 Task: Open a blank sheet, save the file as Eyecolor.doc Add Heading 'Eye Colors:'Eye Colors: Add the following points with small alphabetsAdd the following points with small alphabets a)	Blue_x000D_
b)	Brown_x000D_
c)	Green_x000D_
Select the entire thext and change line spacing to  1.15 Select the entire text and apply  Outside Borders ,change the font size of heading and points to 18
Action: Mouse moved to (29, 21)
Screenshot: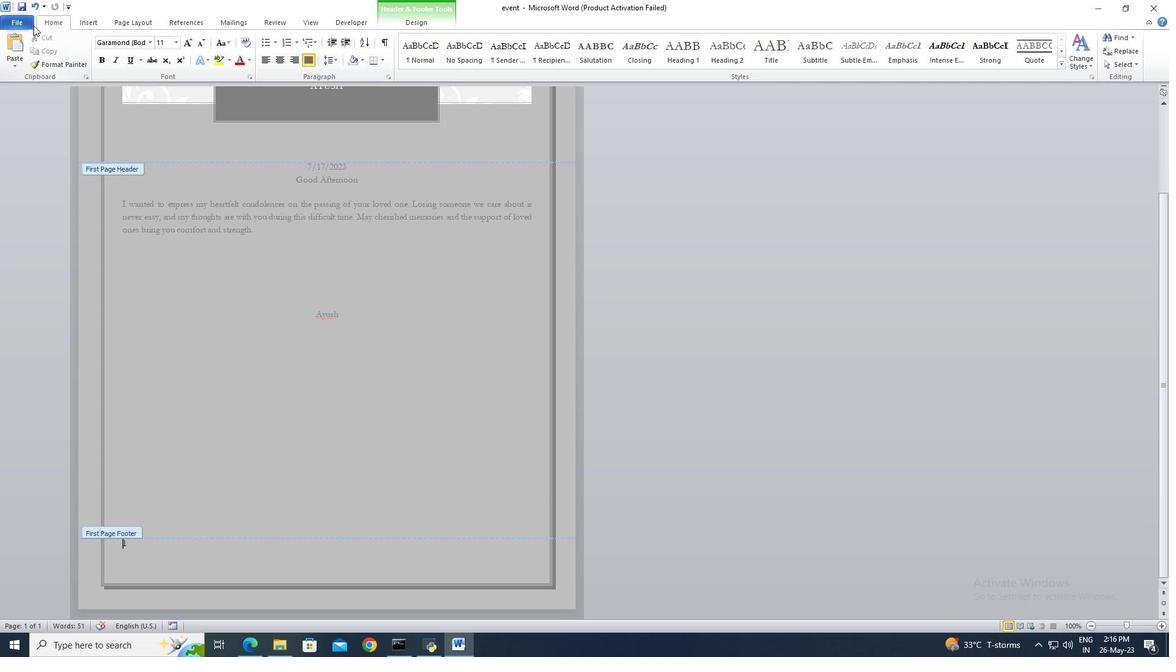 
Action: Mouse pressed left at (29, 21)
Screenshot: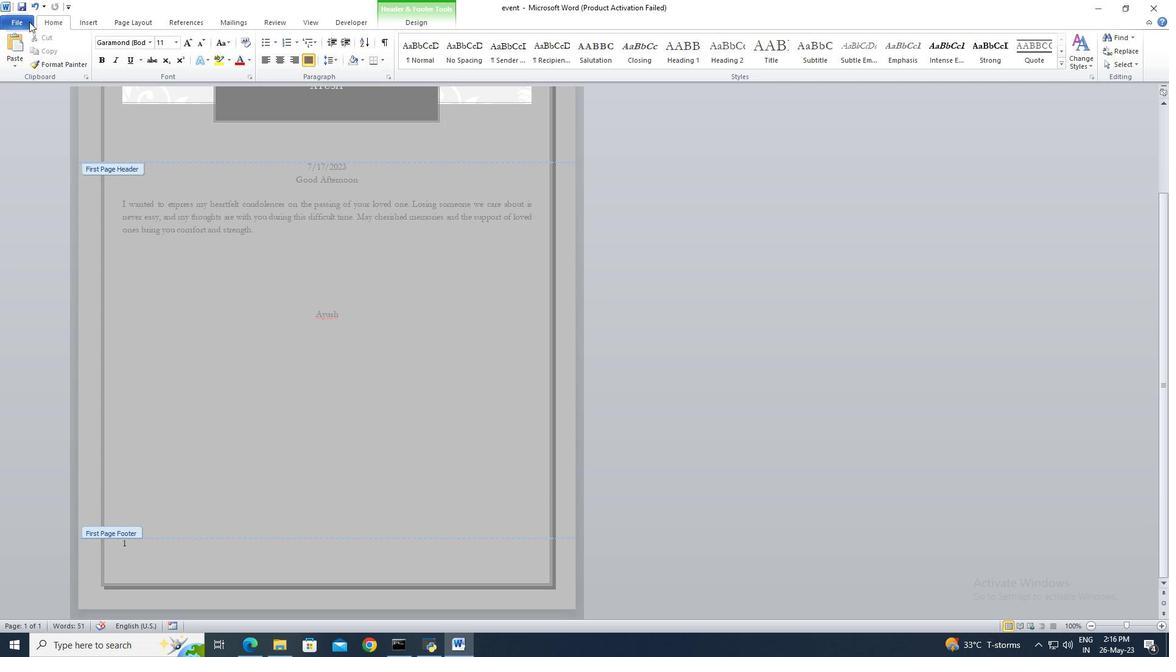 
Action: Mouse moved to (34, 158)
Screenshot: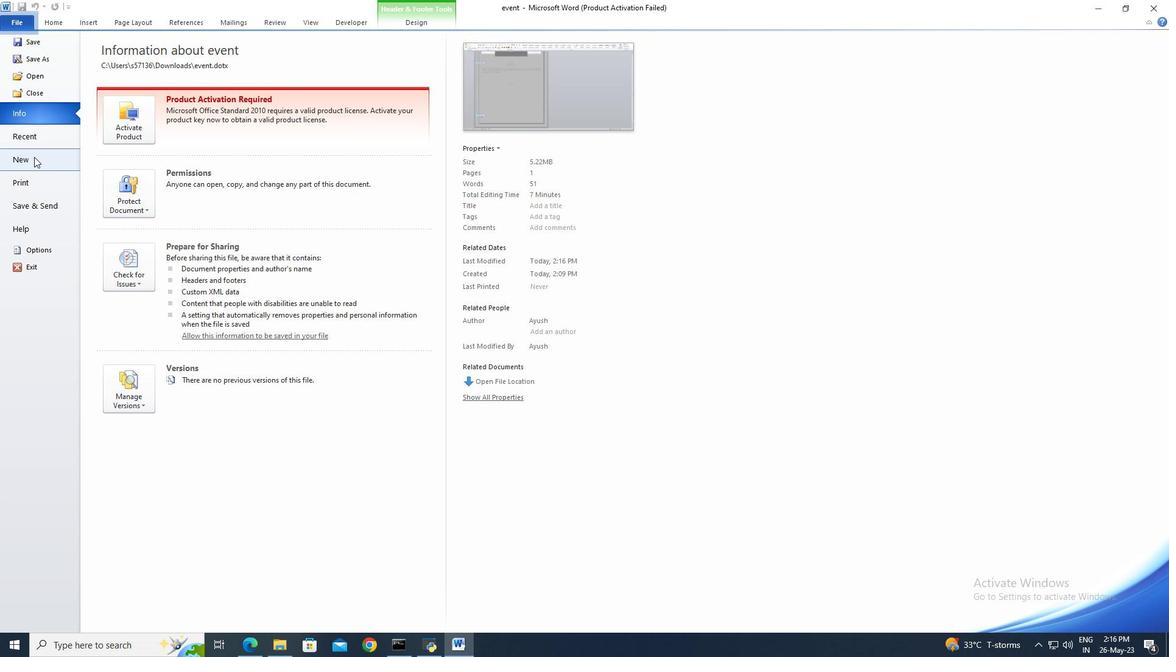 
Action: Mouse pressed left at (34, 158)
Screenshot: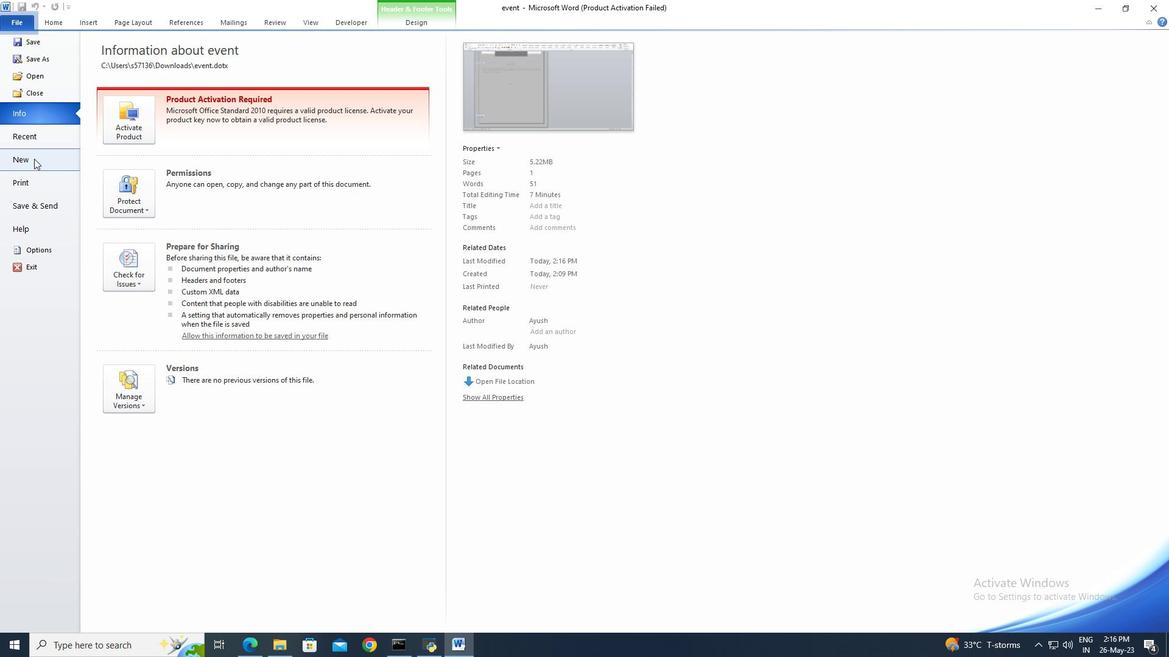 
Action: Mouse moved to (599, 303)
Screenshot: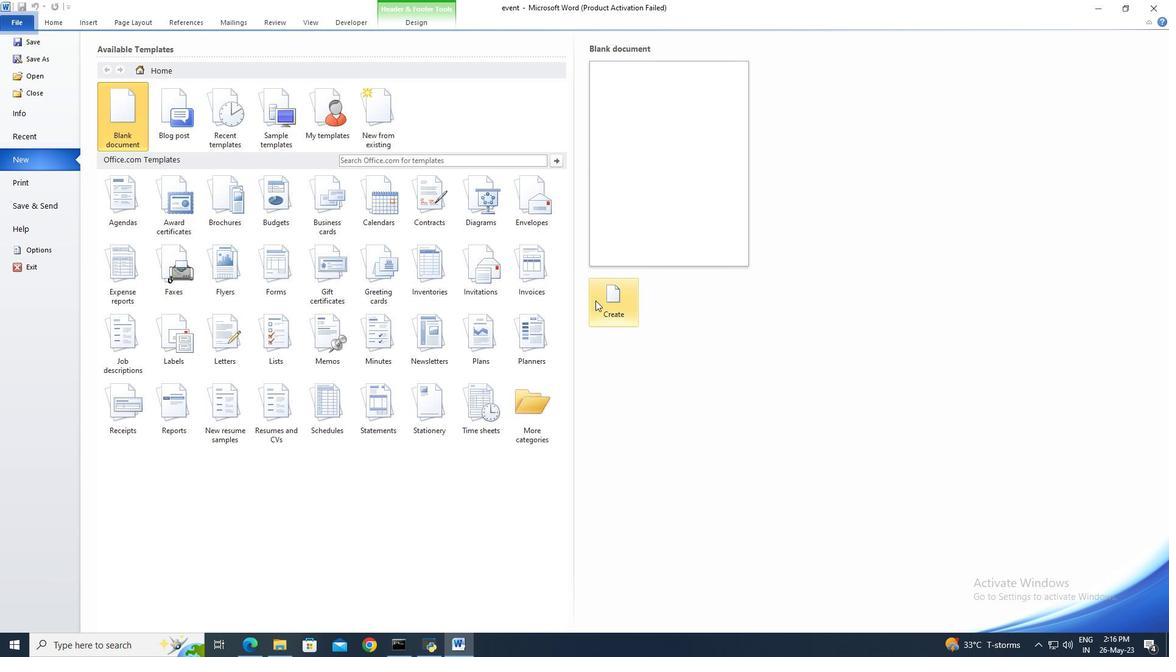 
Action: Mouse pressed left at (599, 303)
Screenshot: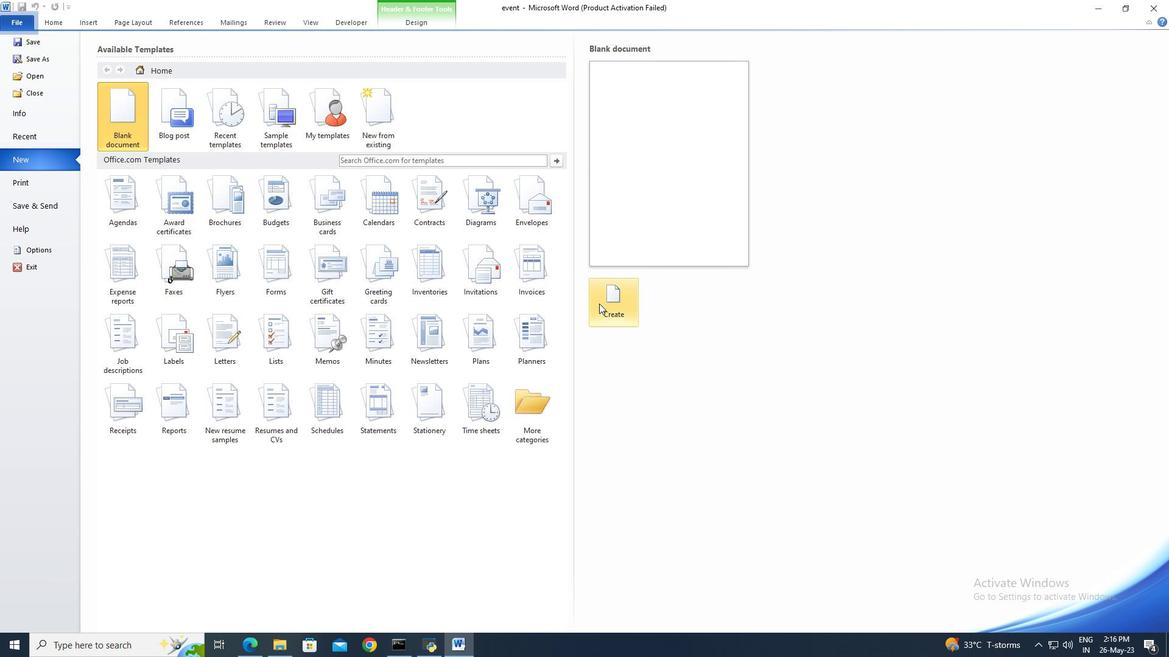 
Action: Mouse moved to (26, 26)
Screenshot: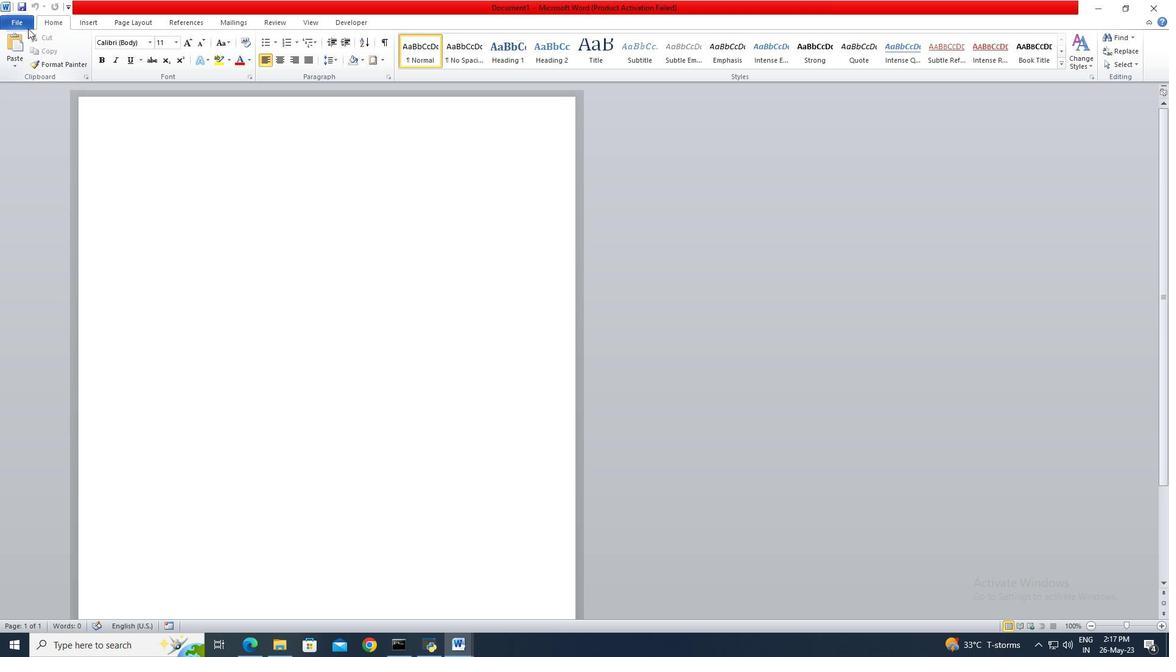 
Action: Mouse pressed left at (26, 26)
Screenshot: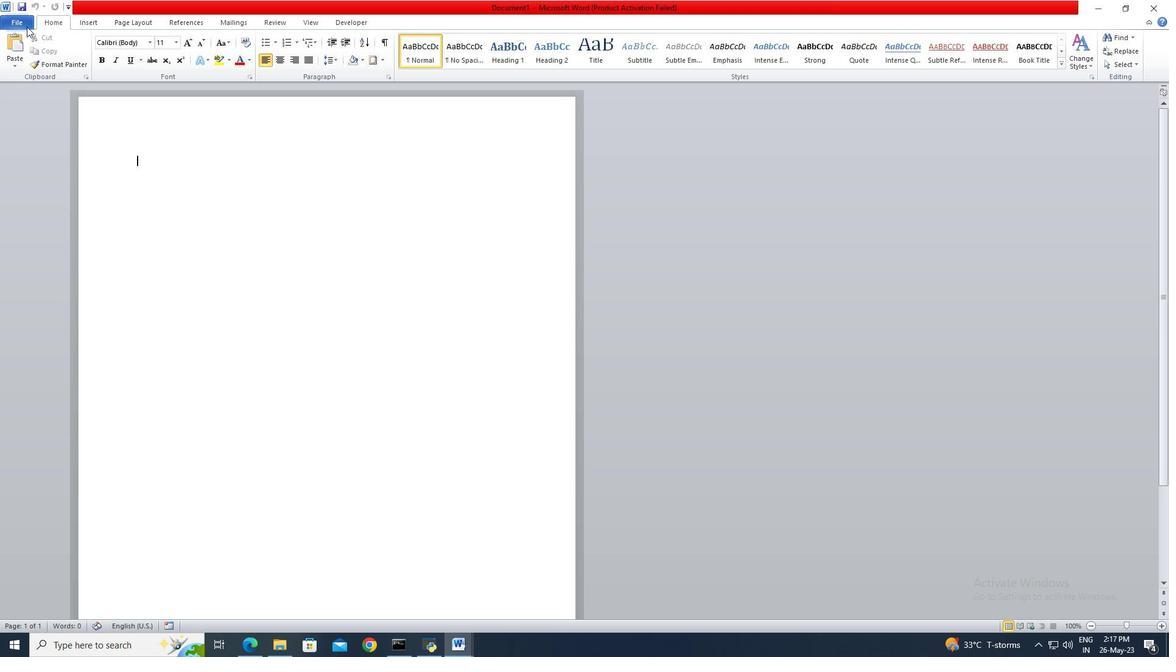 
Action: Mouse moved to (32, 61)
Screenshot: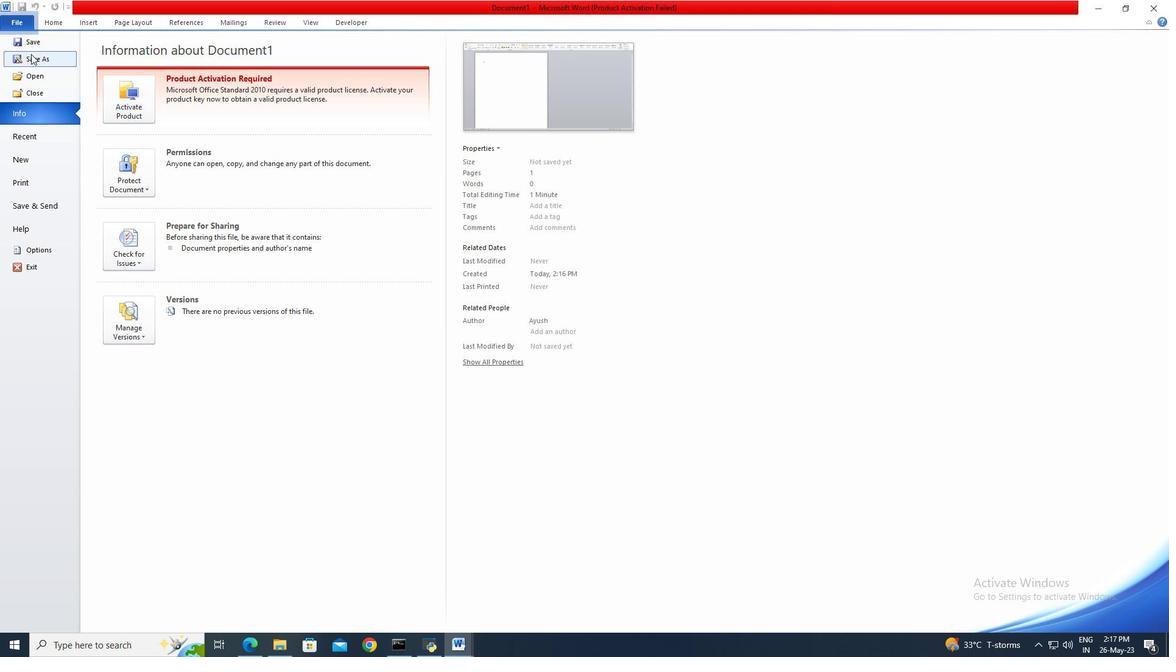 
Action: Mouse pressed left at (32, 61)
Screenshot: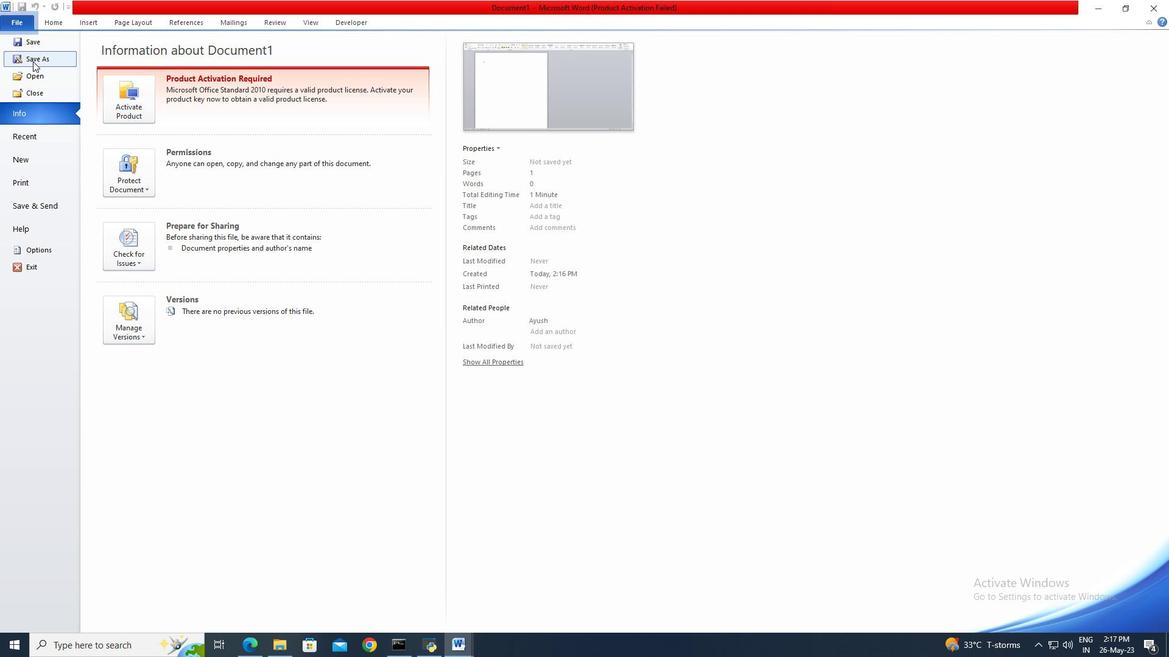 
Action: Mouse moved to (52, 130)
Screenshot: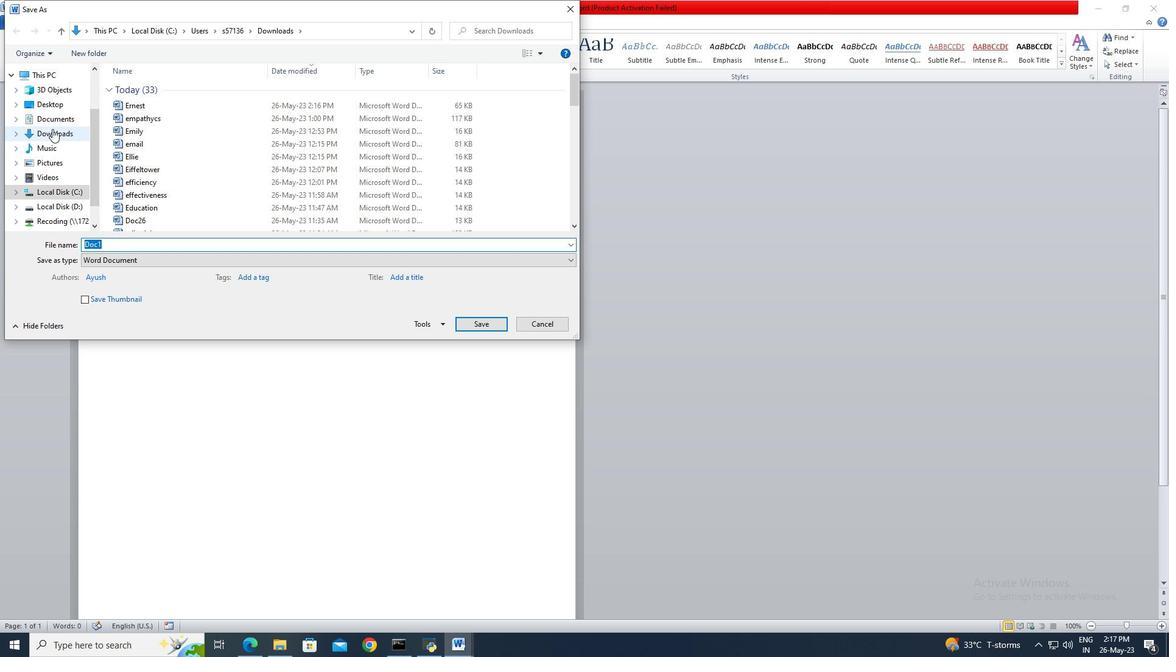 
Action: Mouse pressed left at (52, 130)
Screenshot: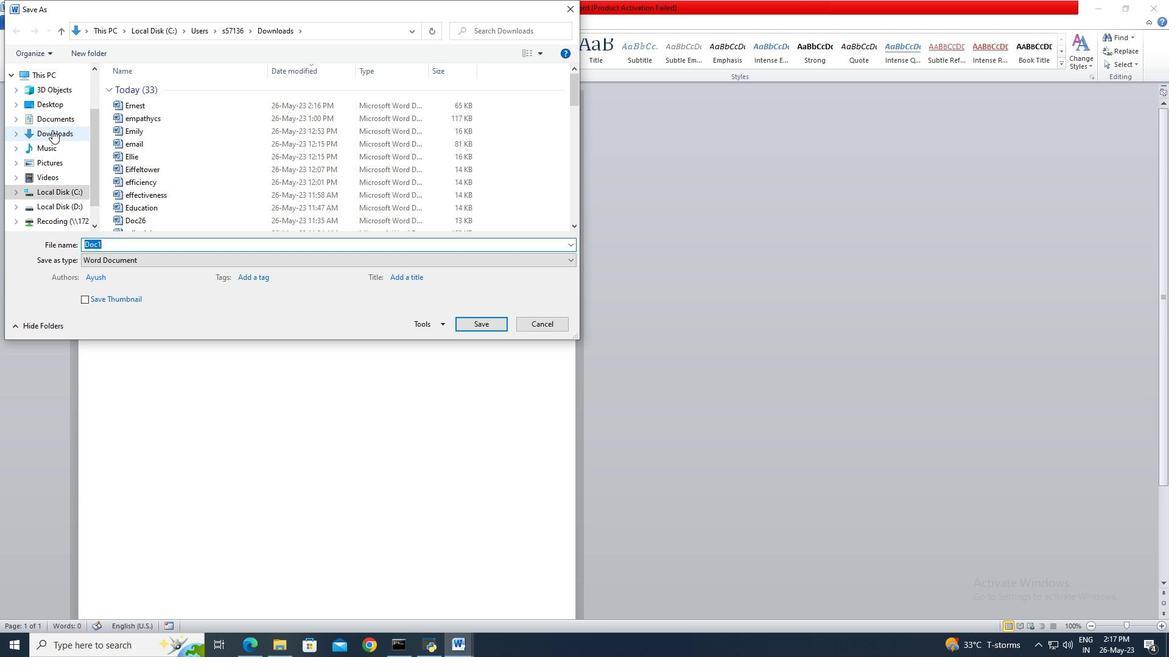 
Action: Mouse moved to (113, 243)
Screenshot: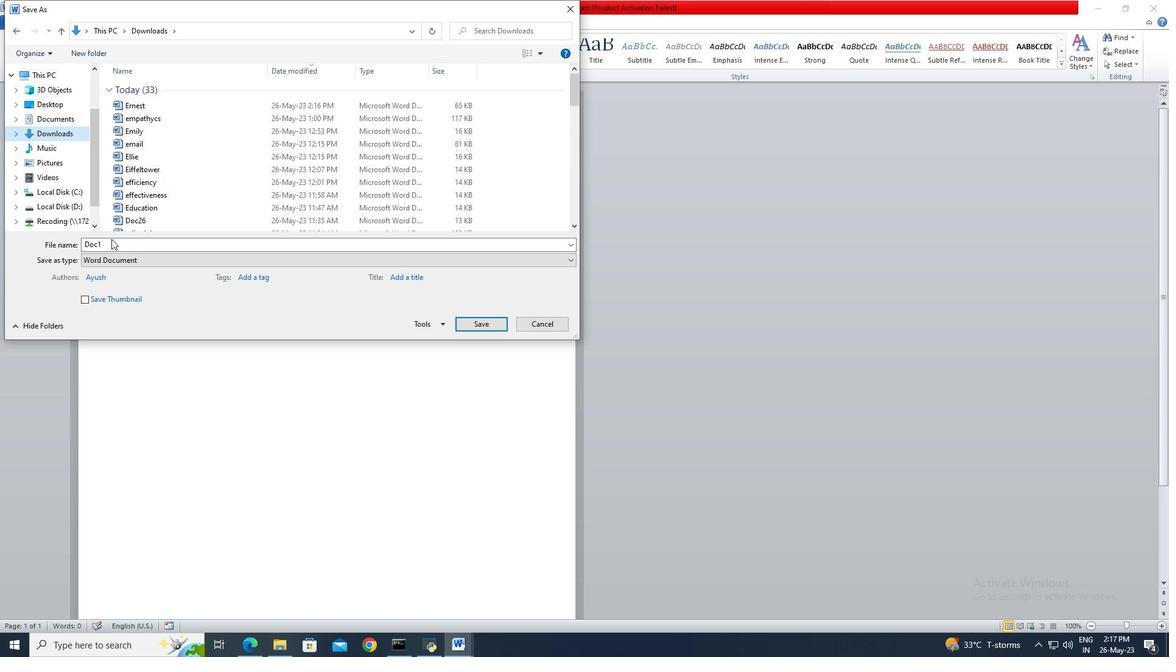 
Action: Mouse pressed left at (113, 243)
Screenshot: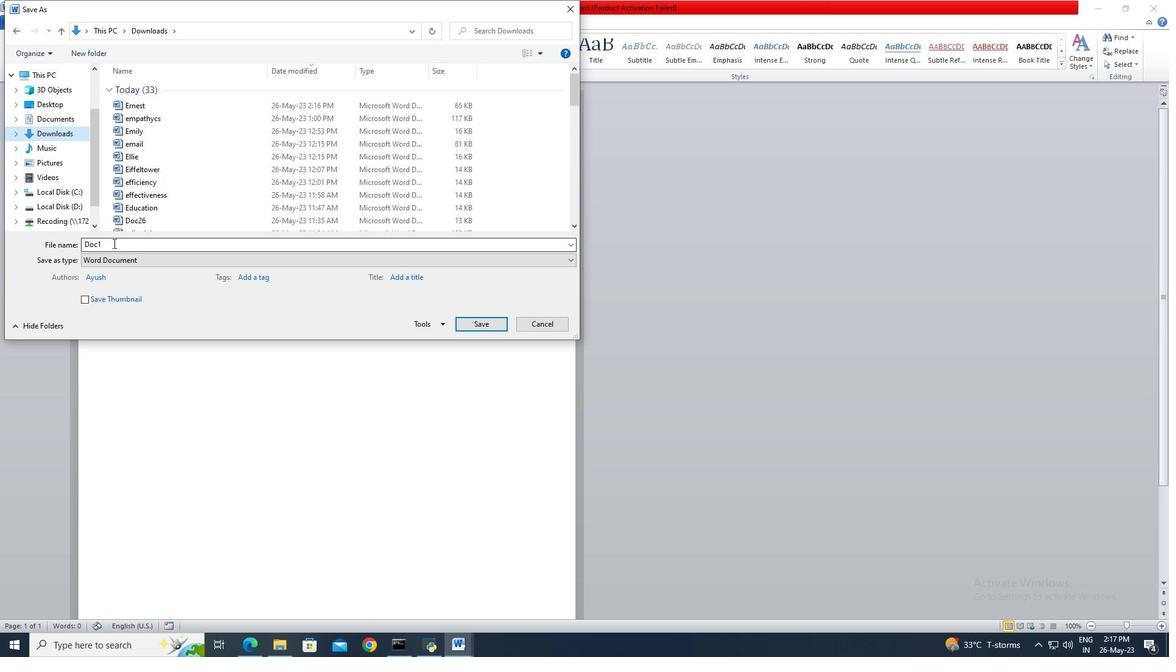 
Action: Key pressed <Key.shift>Eyecolor
Screenshot: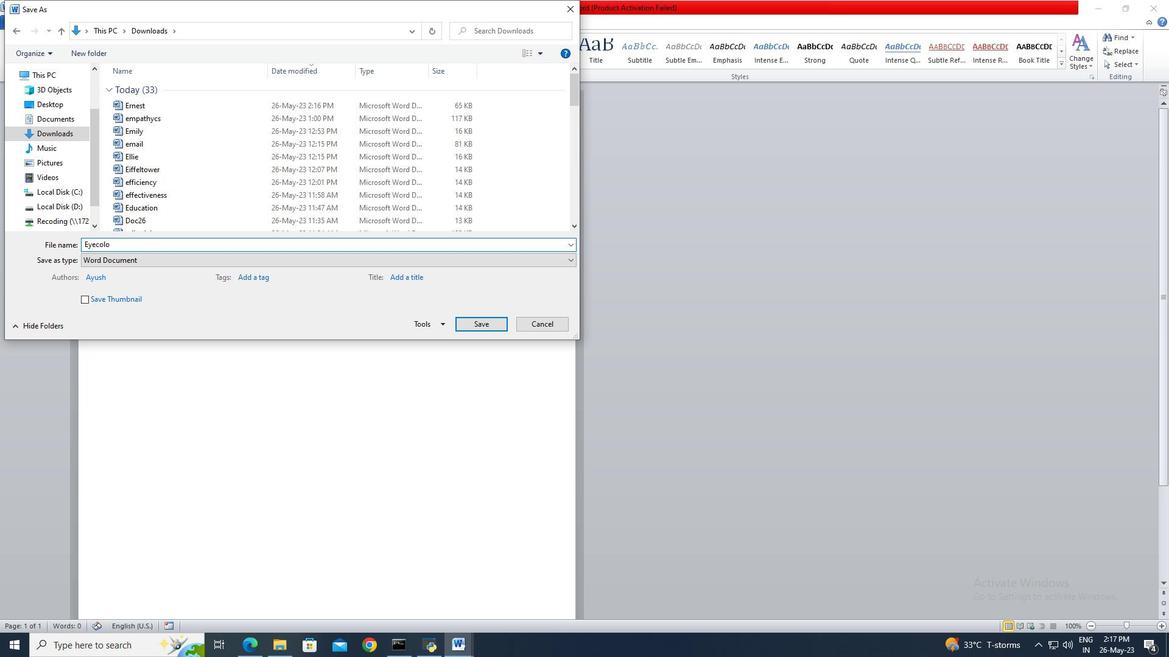 
Action: Mouse moved to (461, 324)
Screenshot: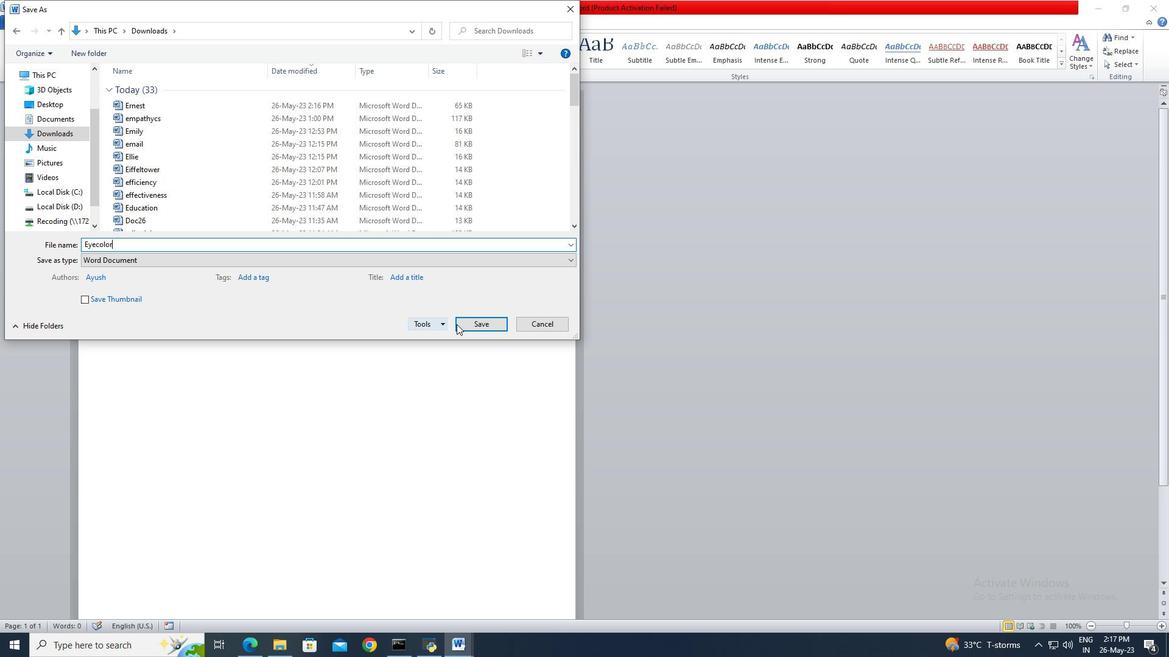 
Action: Mouse pressed left at (461, 324)
Screenshot: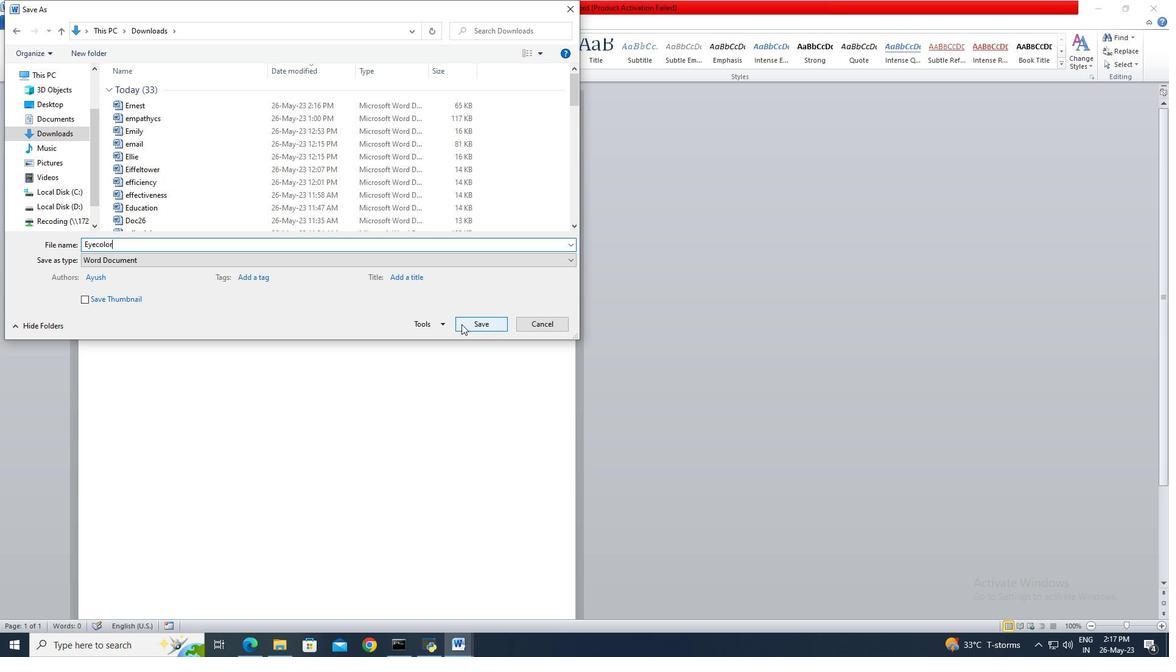 
Action: Mouse moved to (508, 58)
Screenshot: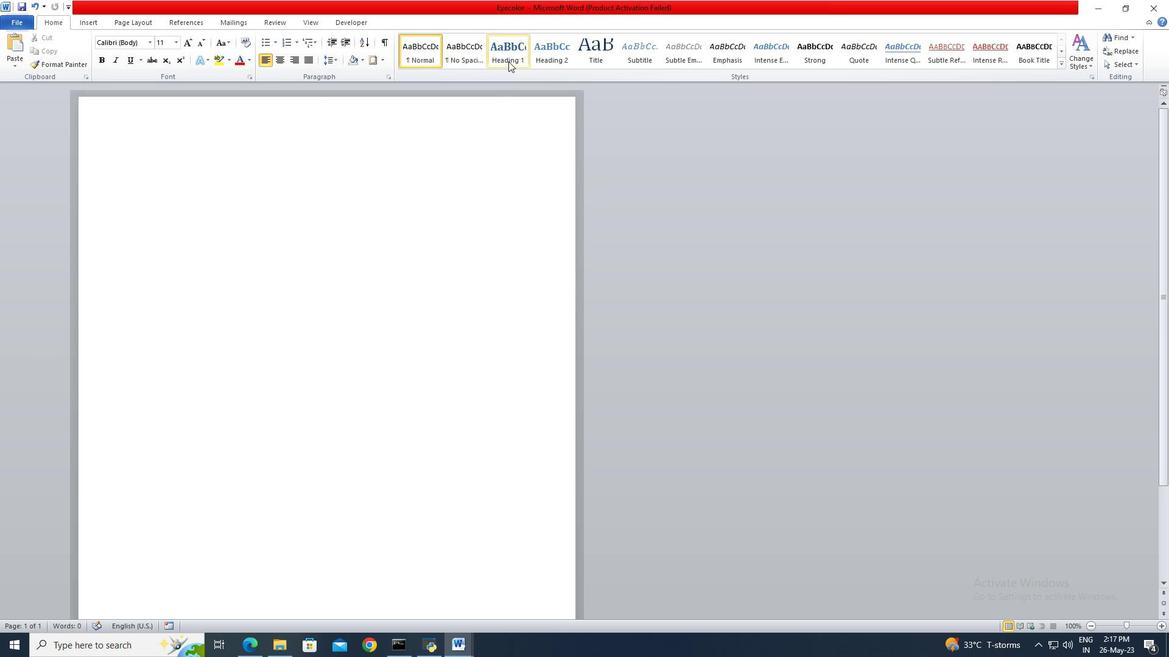 
Action: Mouse pressed left at (508, 58)
Screenshot: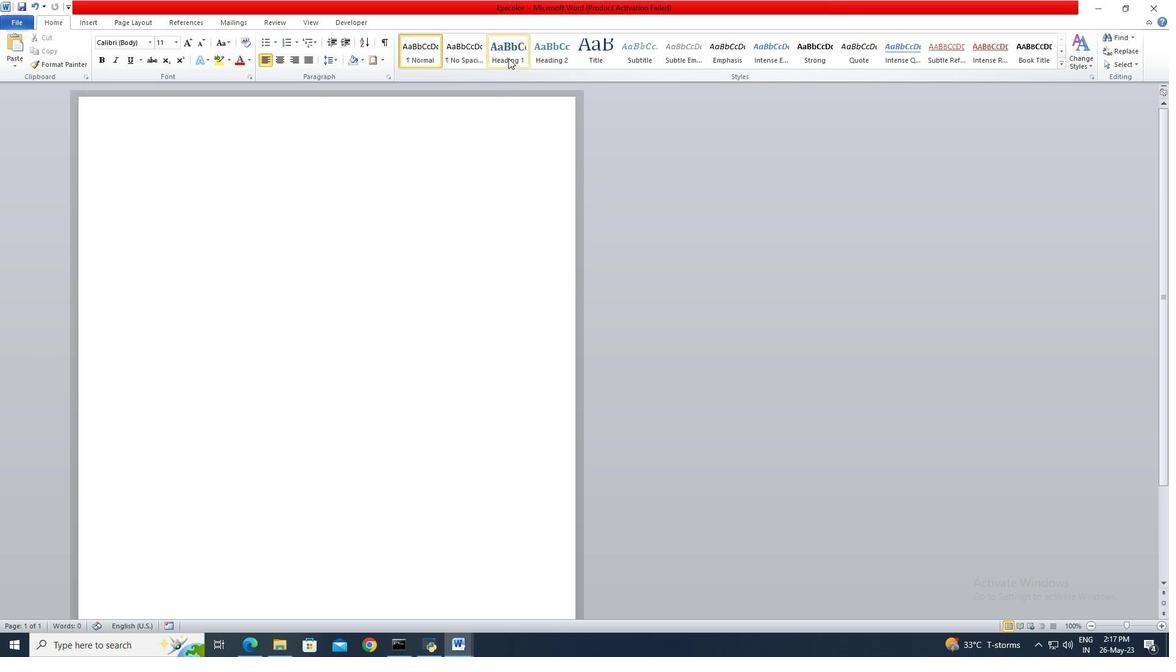 
Action: Key pressed <Key.shift>Eye<Key.space><Key.shift>Colors<Key.shift>:<Key.enter><Key.enter>
Screenshot: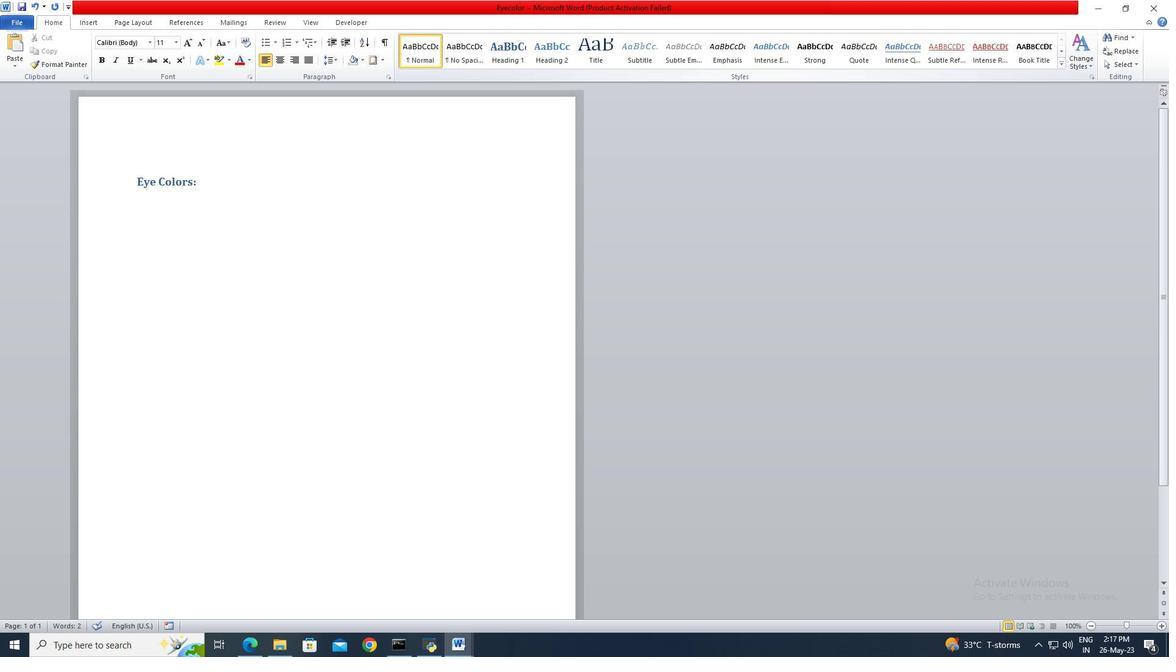 
Action: Mouse moved to (297, 42)
Screenshot: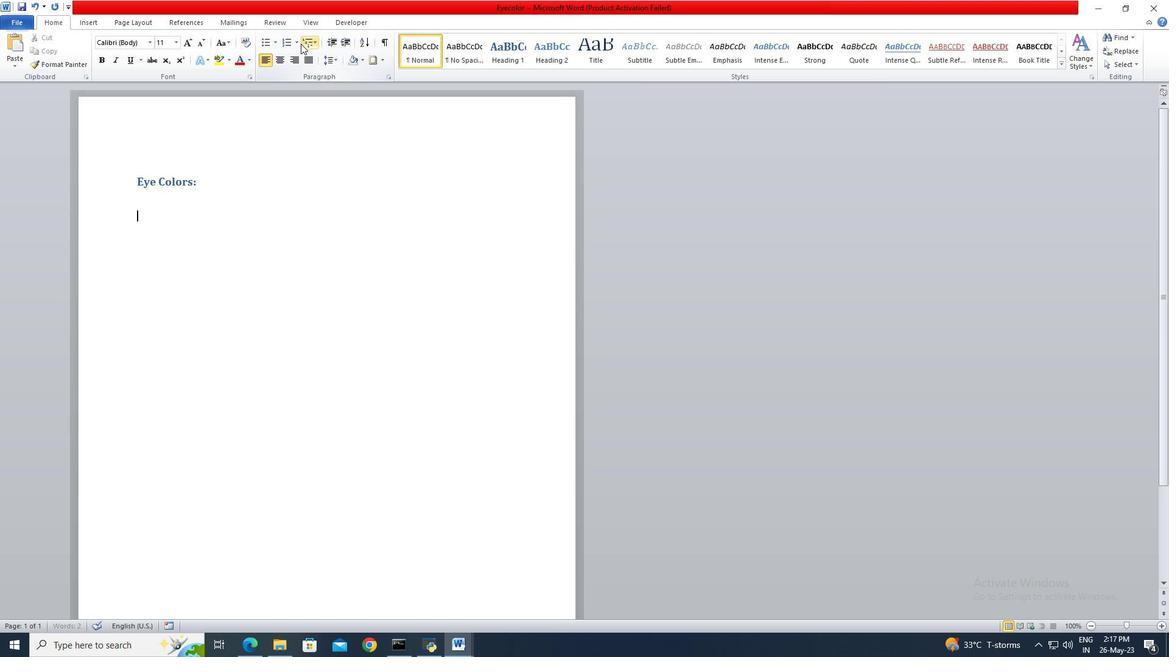 
Action: Mouse pressed left at (297, 42)
Screenshot: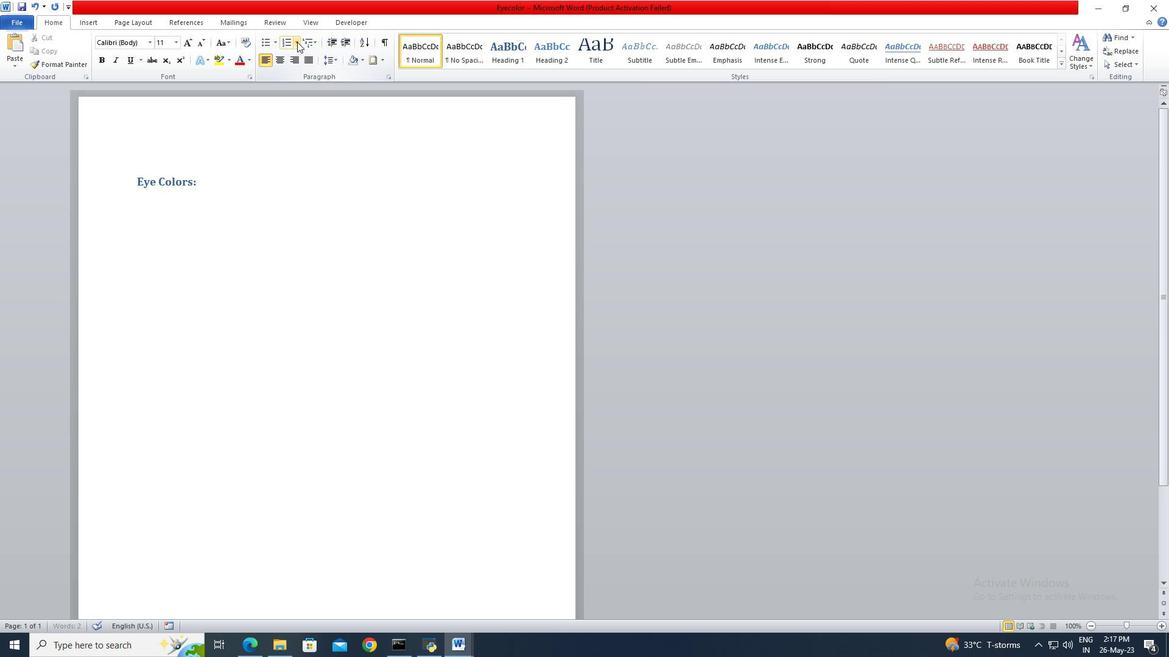 
Action: Mouse moved to (397, 140)
Screenshot: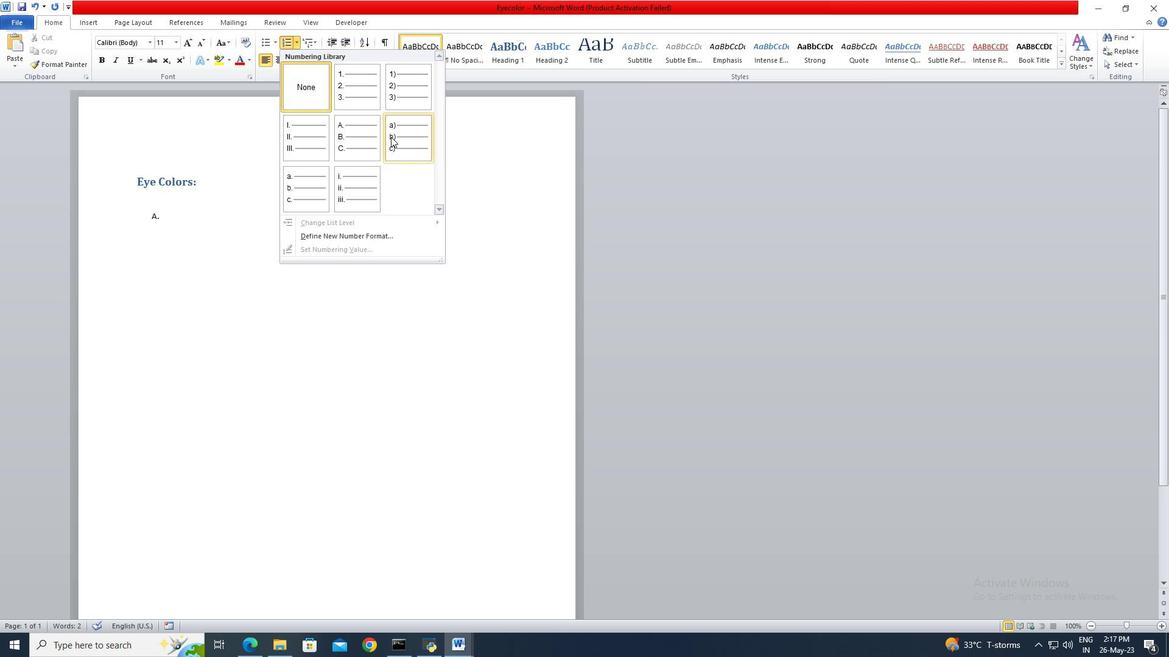 
Action: Mouse pressed left at (397, 140)
Screenshot: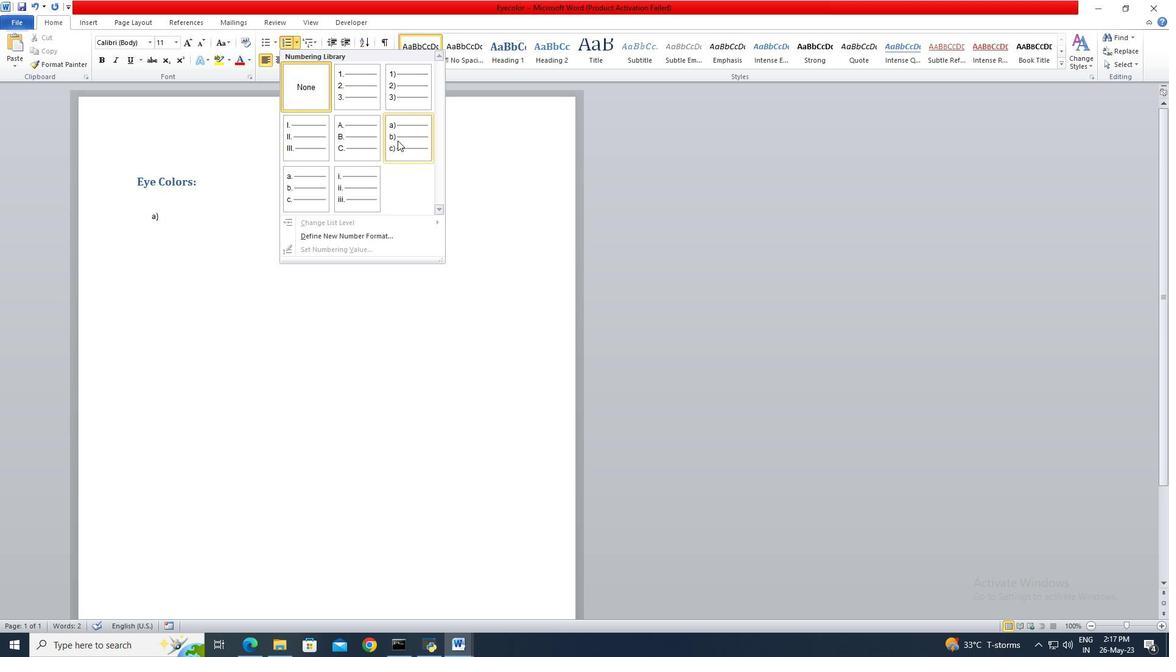 
Action: Mouse moved to (314, 212)
Screenshot: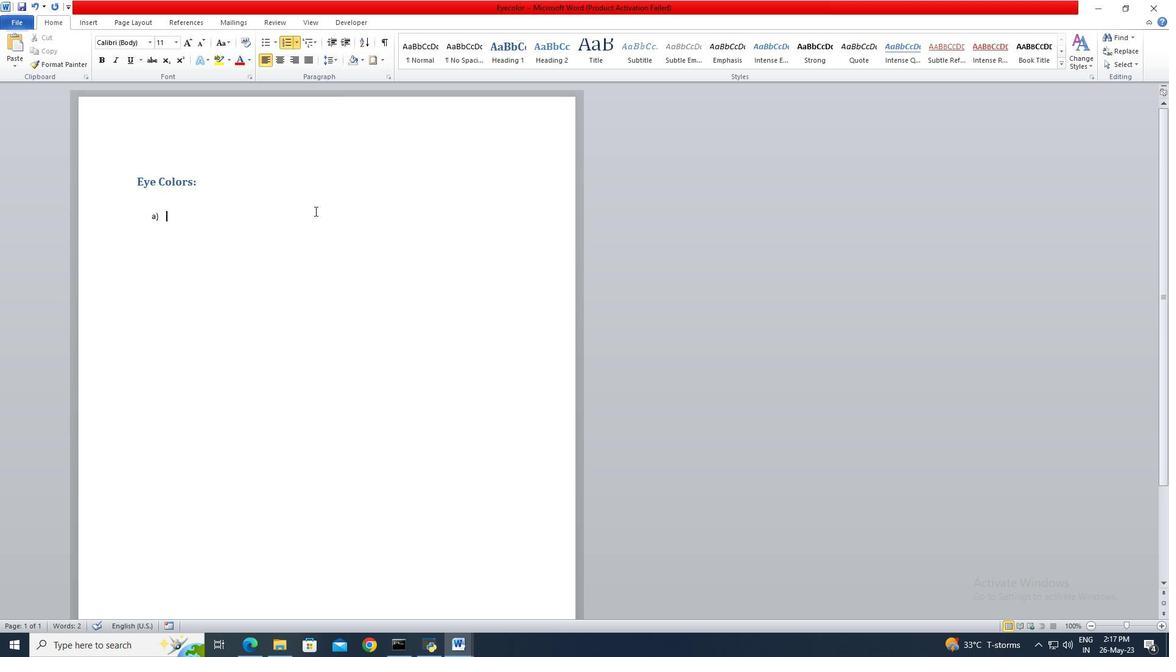 
Action: Mouse pressed left at (314, 212)
Screenshot: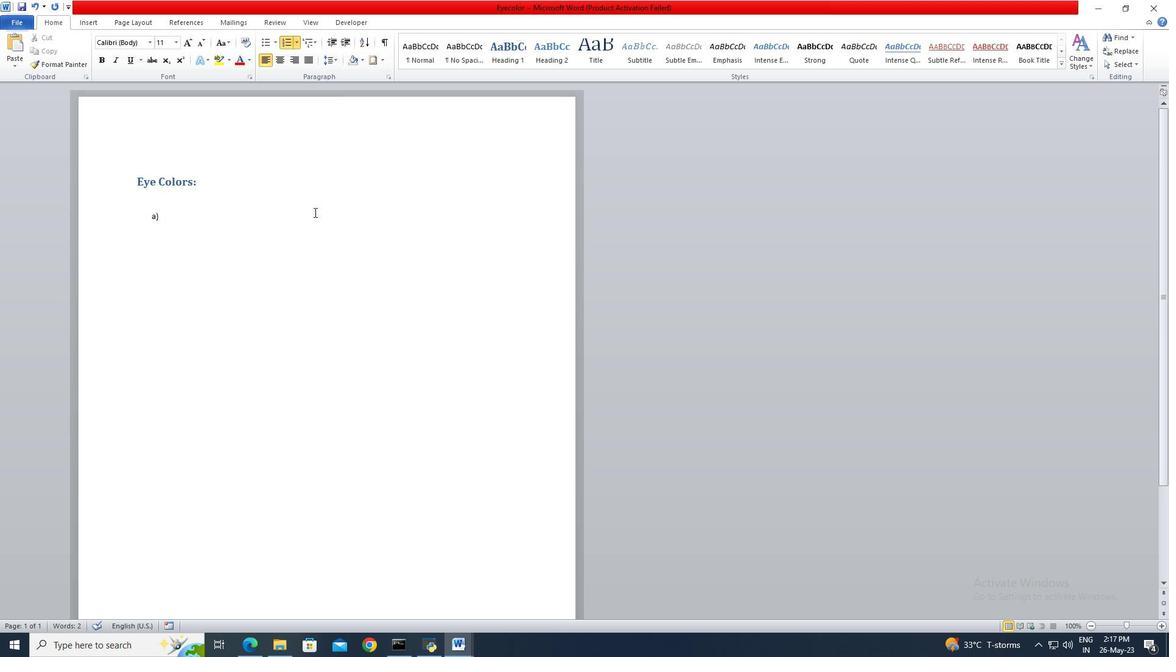 
Action: Key pressed <Key.shift>Blue<Key.enter><Key.shift>Brown<Key.enter><Key.shift>Green
Screenshot: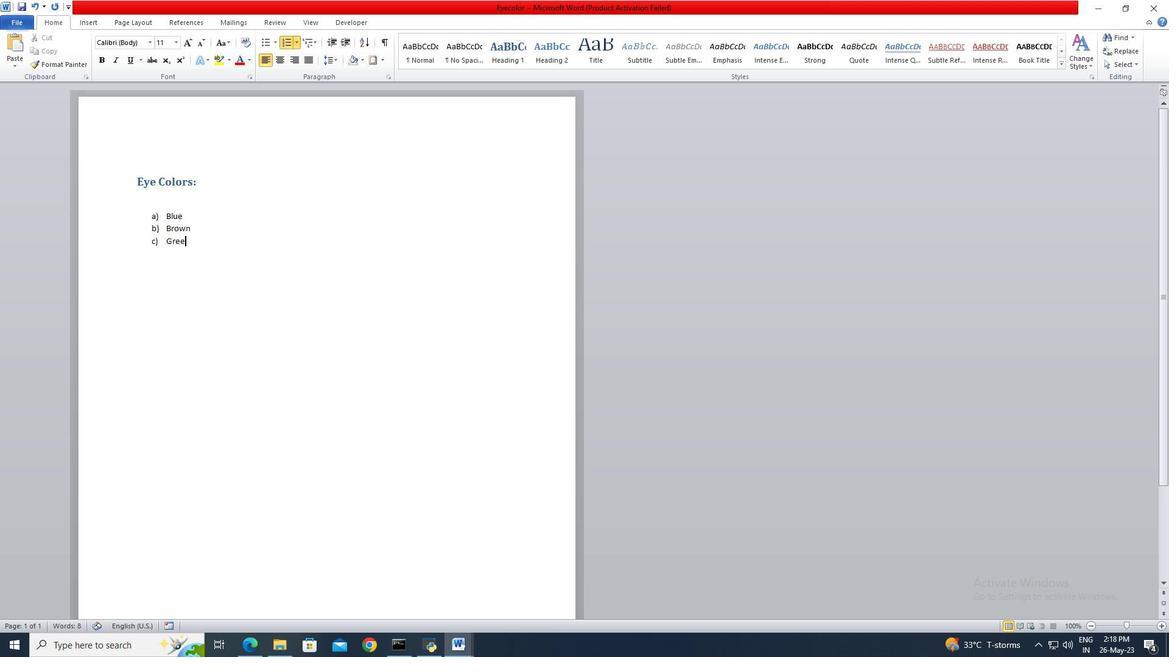 
Action: Mouse moved to (305, 225)
Screenshot: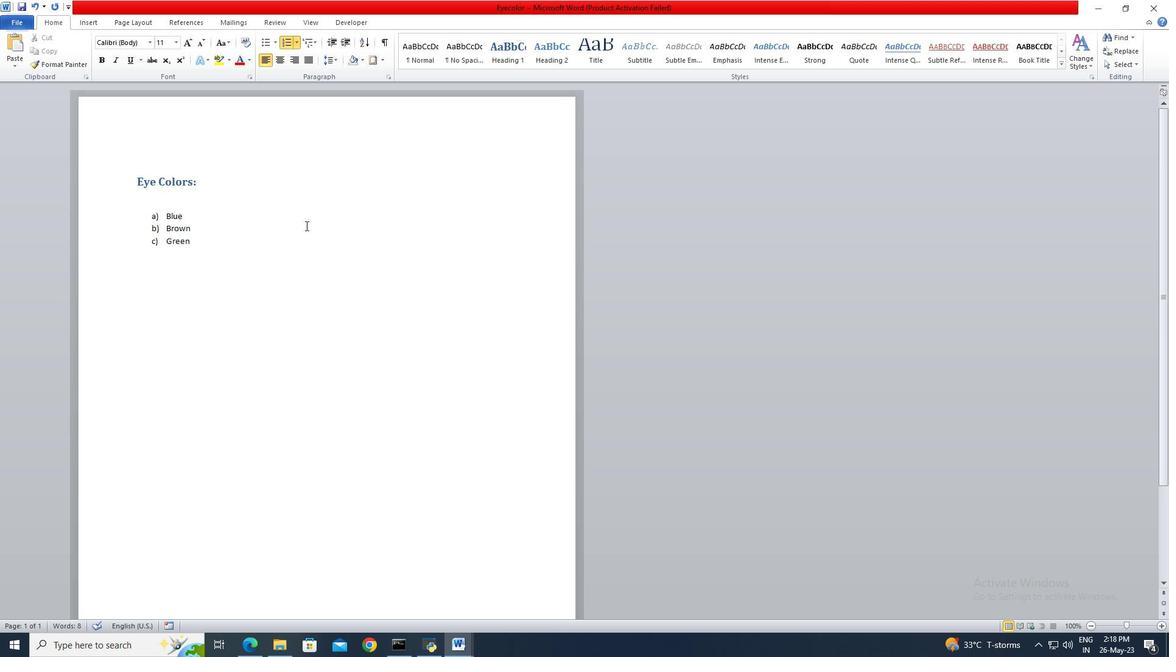 
Action: Key pressed ctrl+A
Screenshot: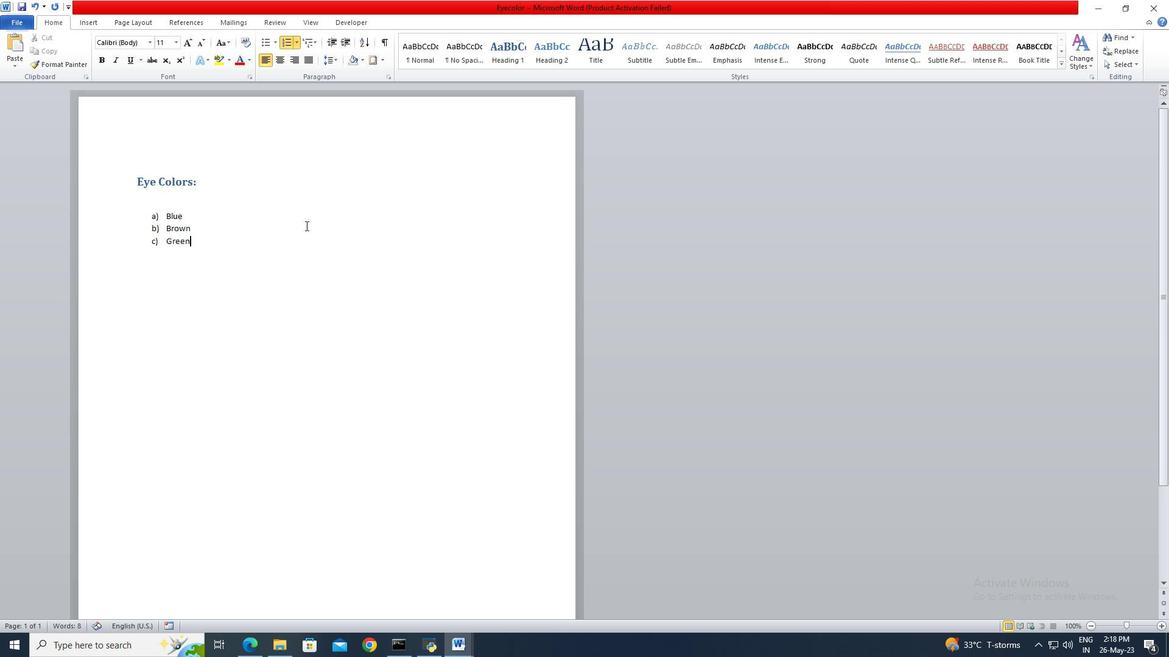 
Action: Mouse moved to (334, 64)
Screenshot: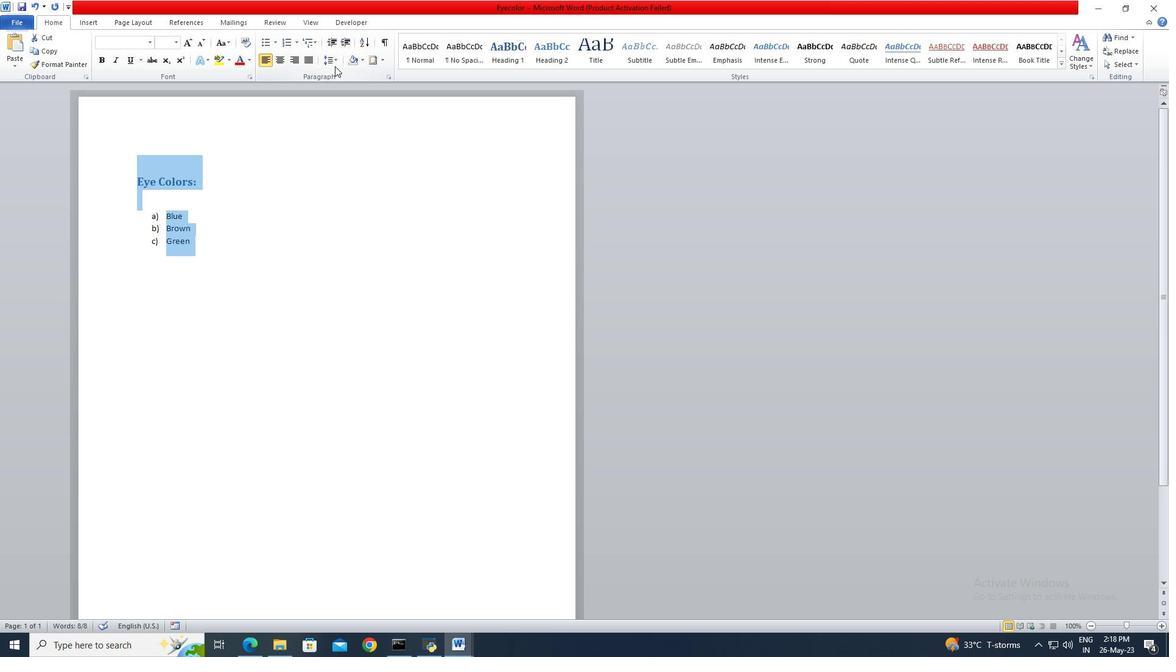 
Action: Mouse pressed left at (334, 64)
Screenshot: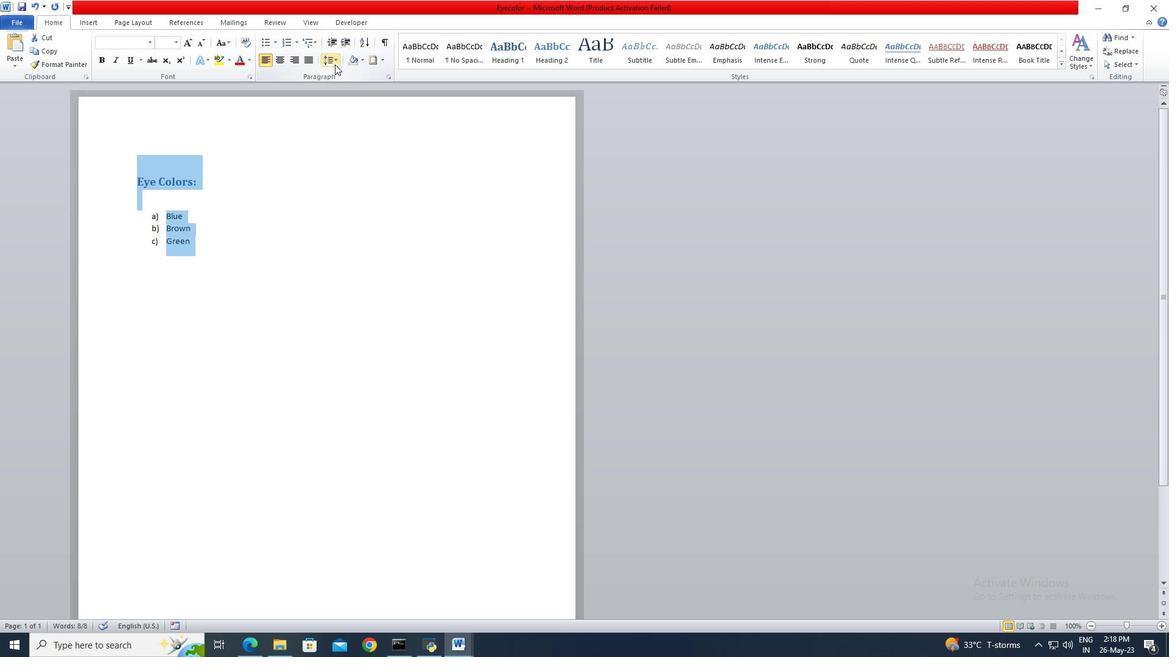 
Action: Mouse moved to (337, 90)
Screenshot: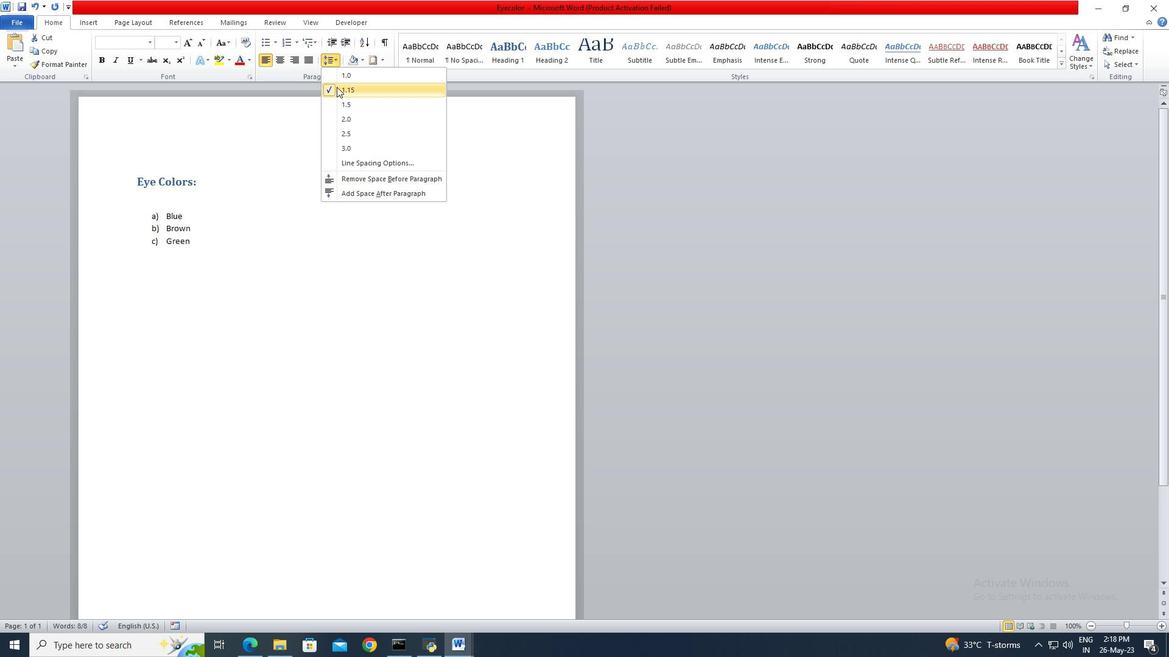 
Action: Mouse pressed left at (337, 90)
Screenshot: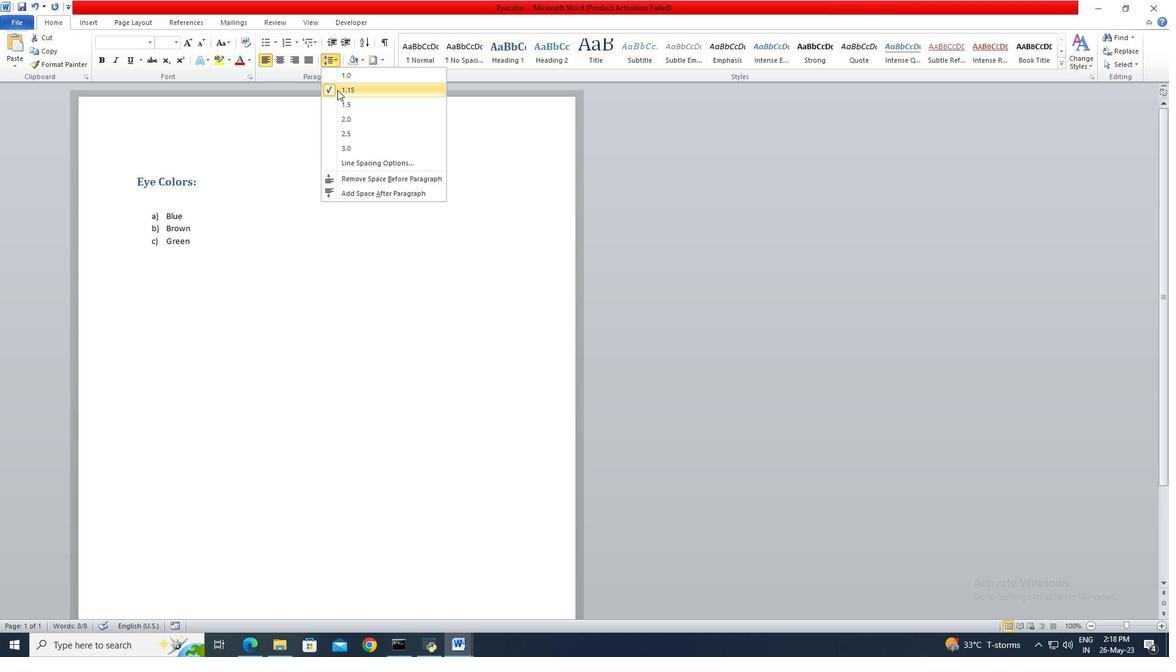
Action: Mouse moved to (381, 60)
Screenshot: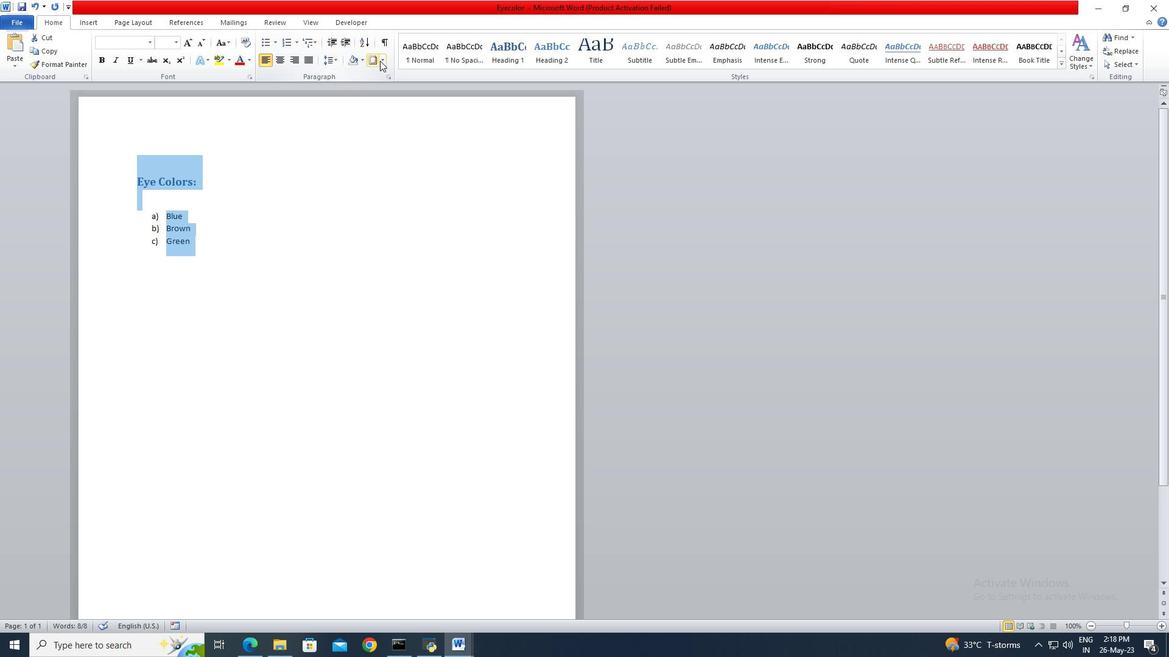 
Action: Mouse pressed left at (381, 60)
Screenshot: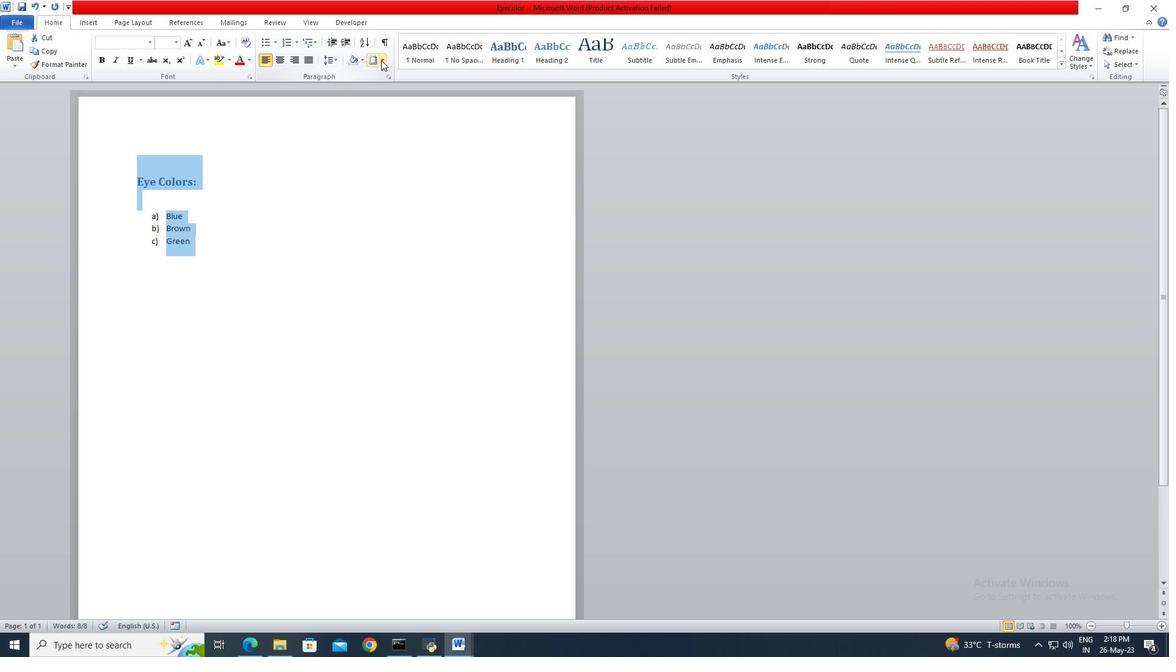 
Action: Mouse moved to (388, 154)
Screenshot: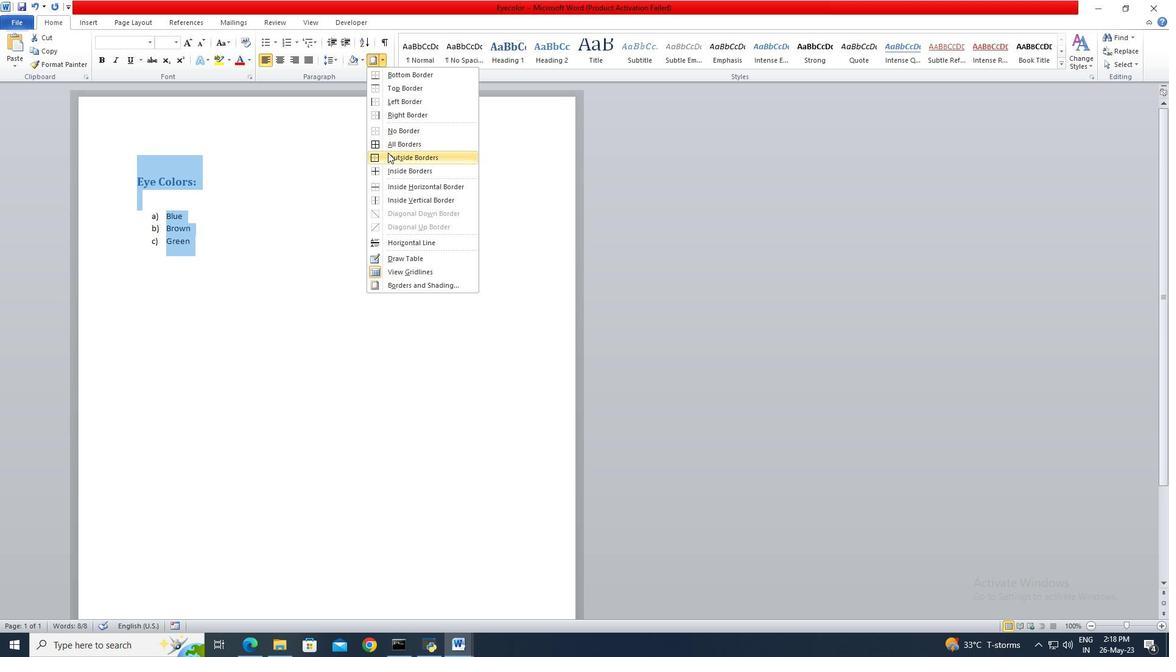 
Action: Mouse pressed left at (388, 154)
Screenshot: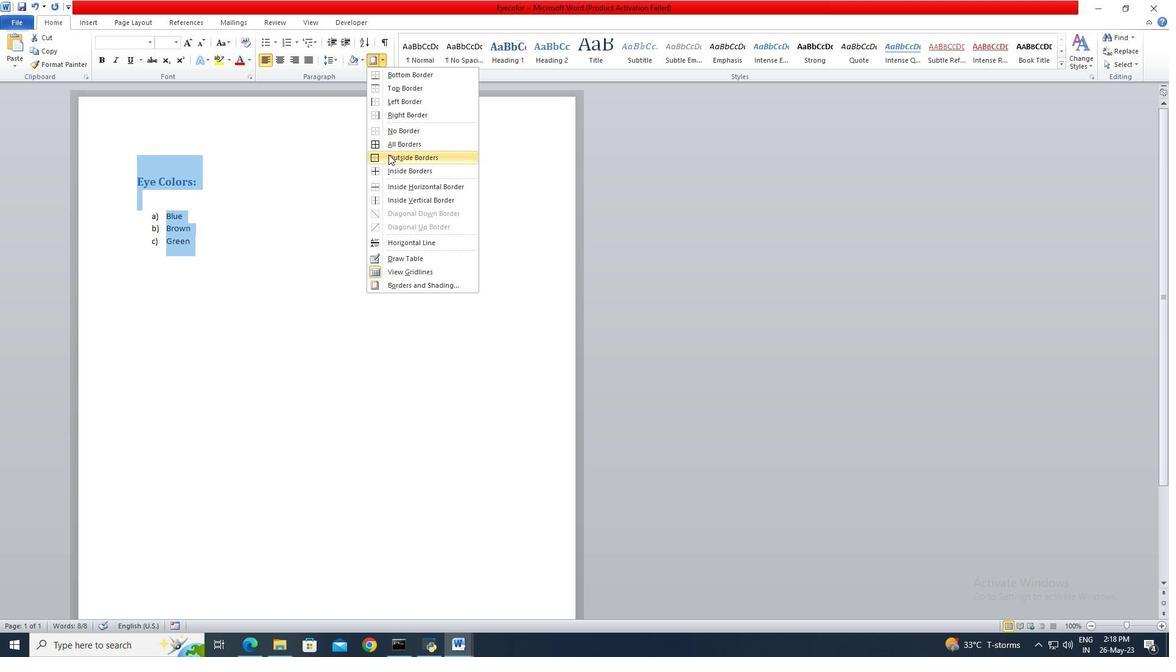 
Action: Mouse moved to (138, 185)
Screenshot: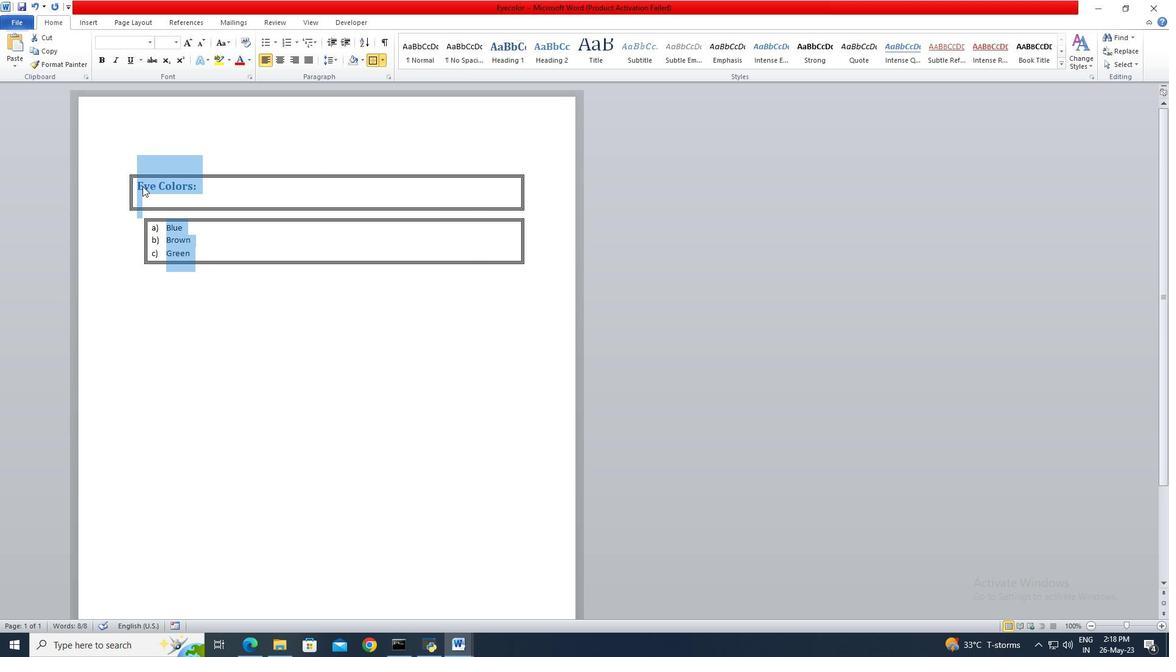 
Action: Mouse pressed left at (138, 185)
Screenshot: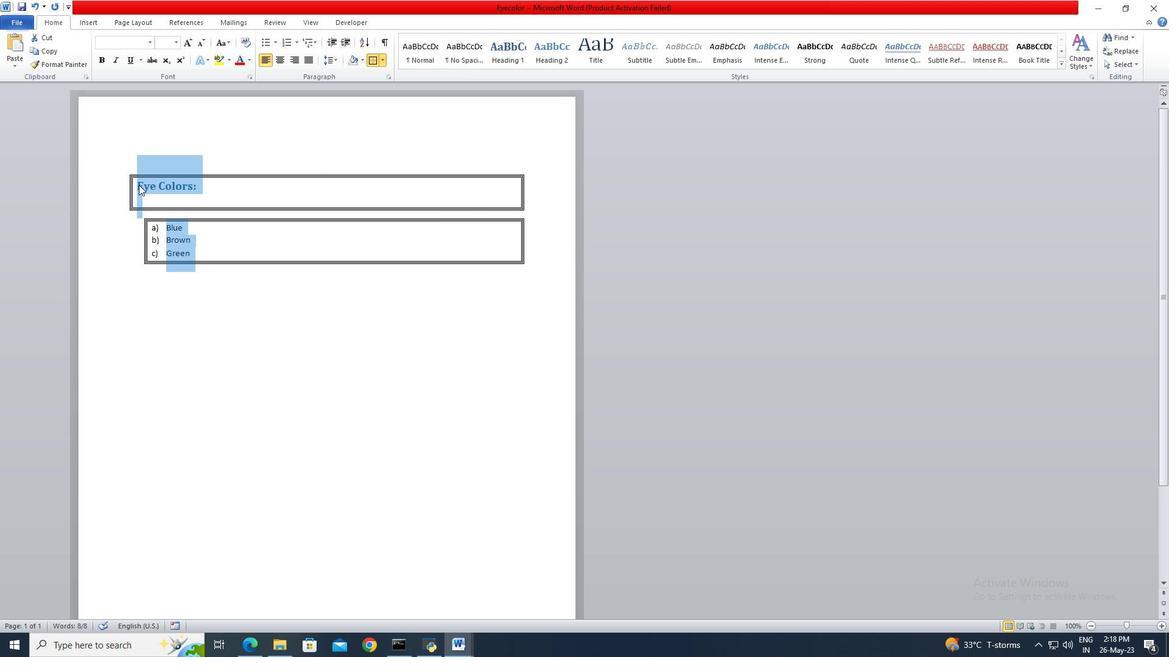 
Action: Mouse moved to (199, 183)
Screenshot: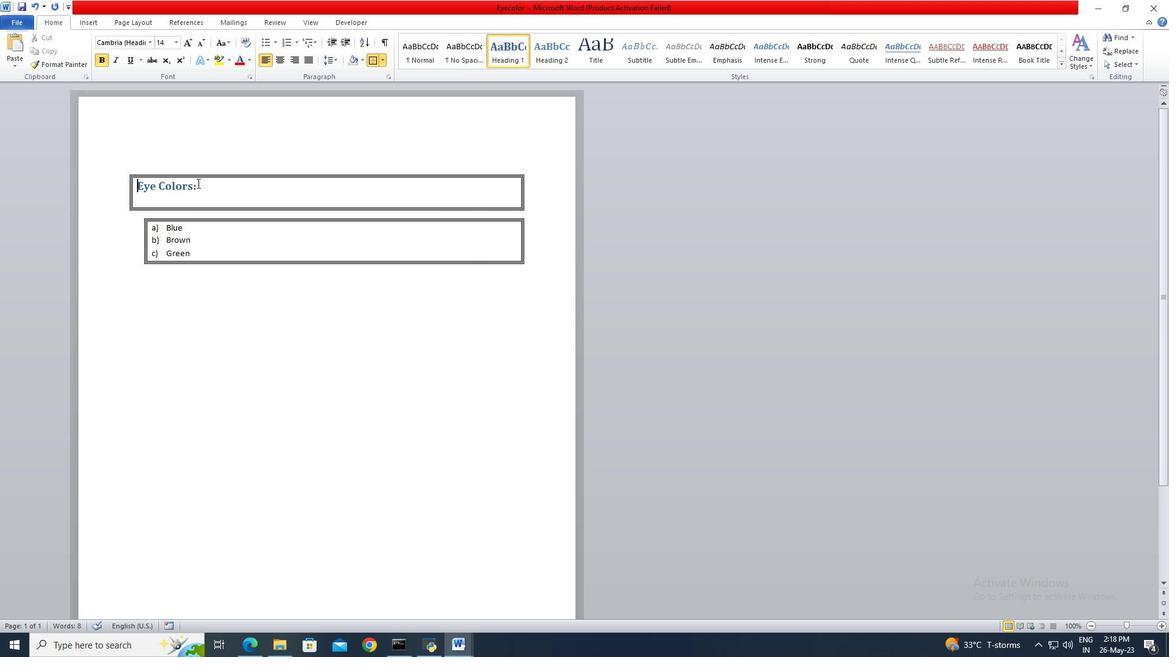 
Action: Key pressed <Key.shift>
Screenshot: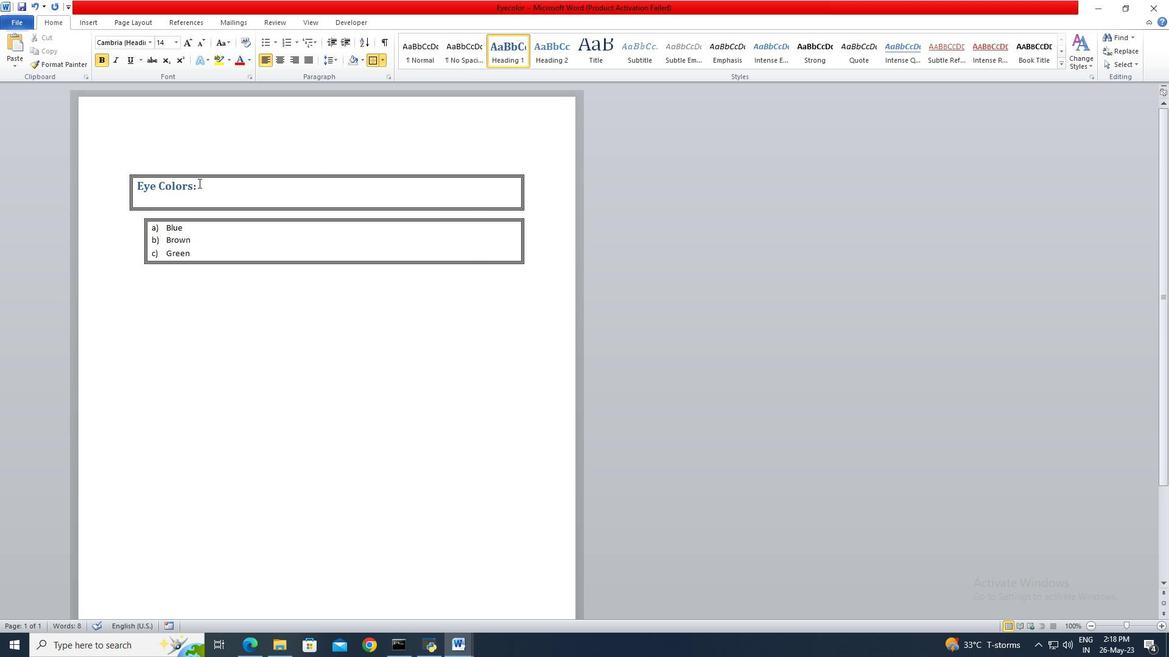 
Action: Mouse moved to (199, 184)
Screenshot: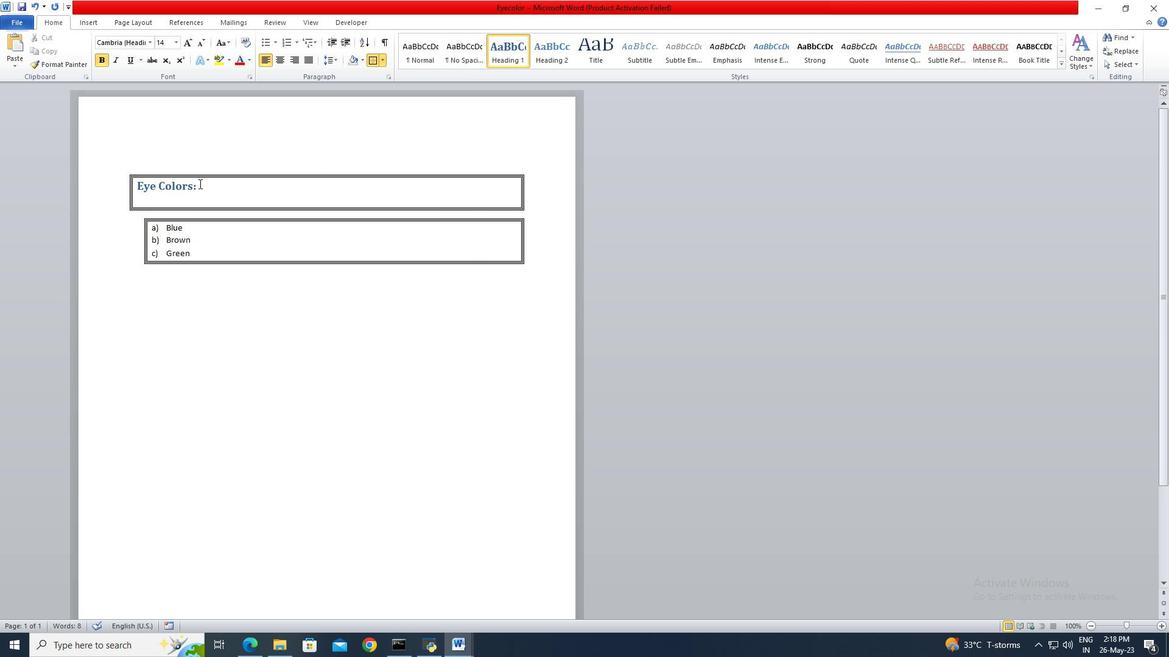 
Action: Key pressed <Key.shift><Key.shift><Key.shift><Key.shift><Key.shift><Key.shift><Key.shift><Key.shift><Key.shift><Key.shift><Key.shift><Key.shift><Key.shift><Key.shift>
Screenshot: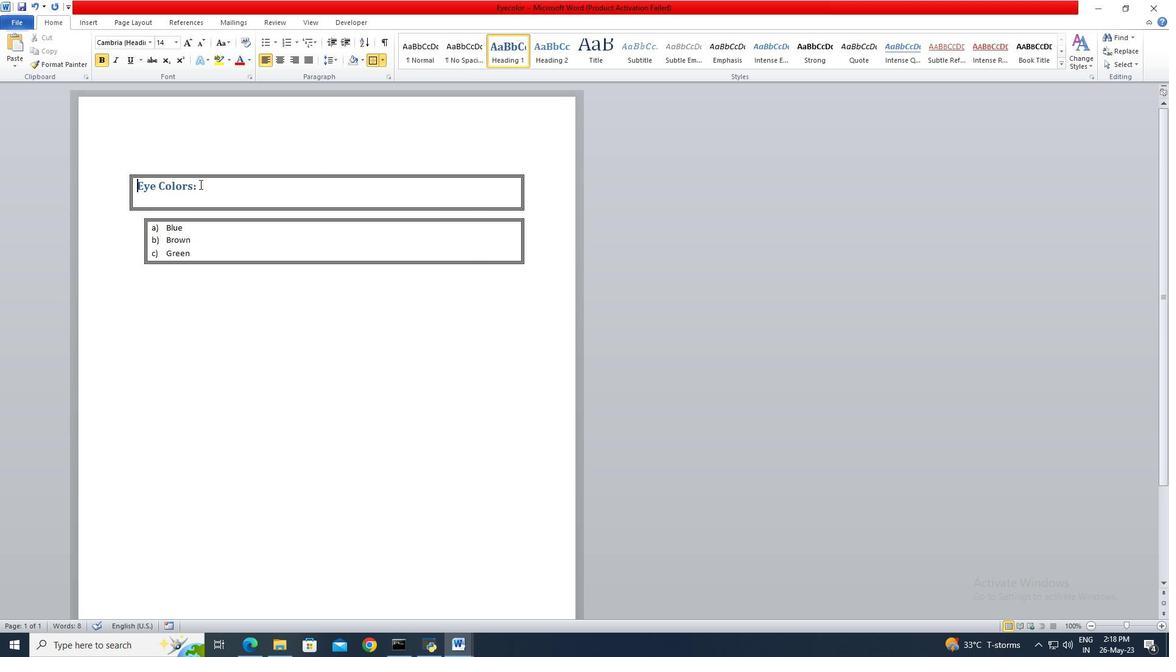 
Action: Mouse pressed left at (199, 184)
Screenshot: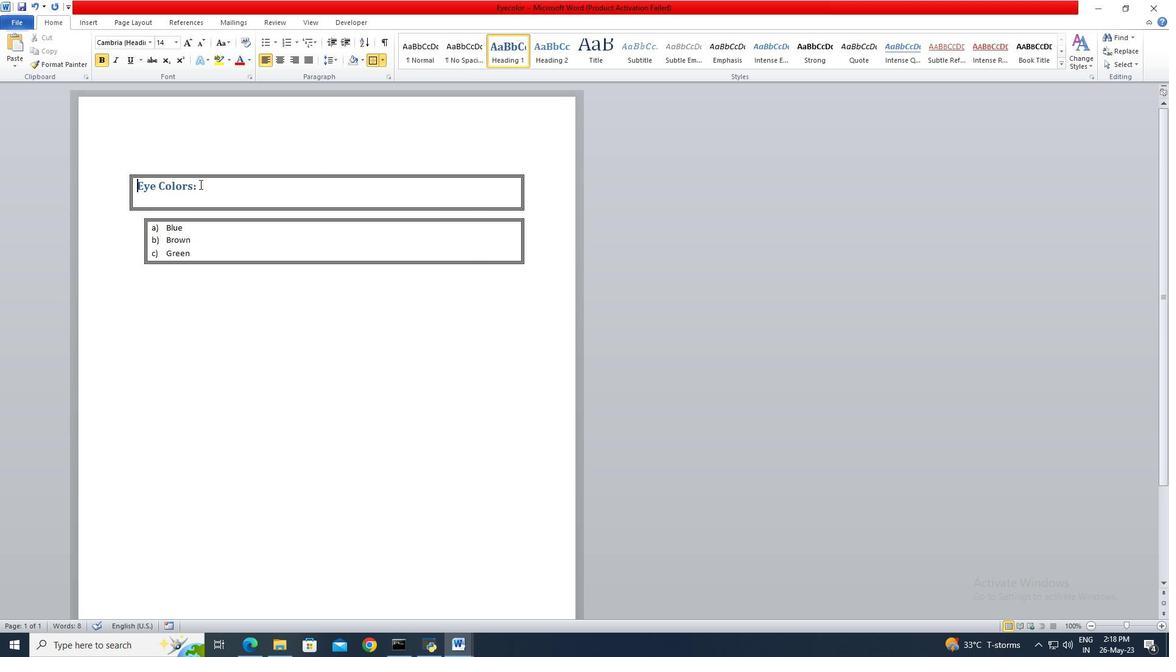 
Action: Key pressed <Key.shift><Key.shift><Key.shift><Key.shift><Key.shift><Key.shift><Key.shift><Key.shift>
Screenshot: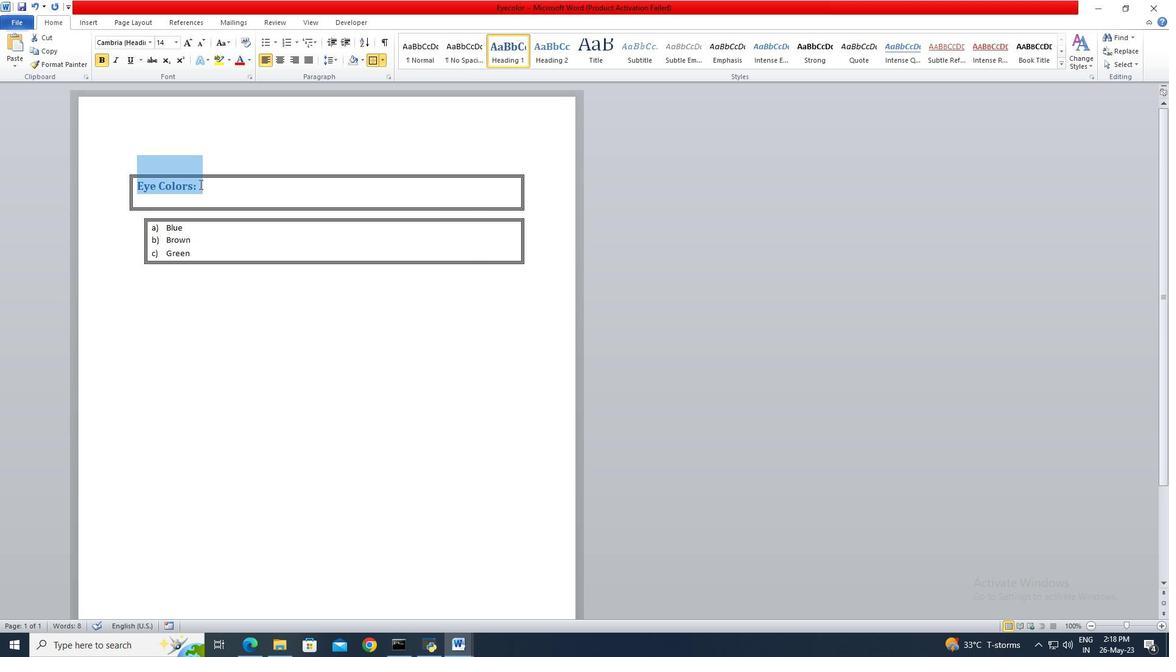 
Action: Mouse moved to (167, 46)
Screenshot: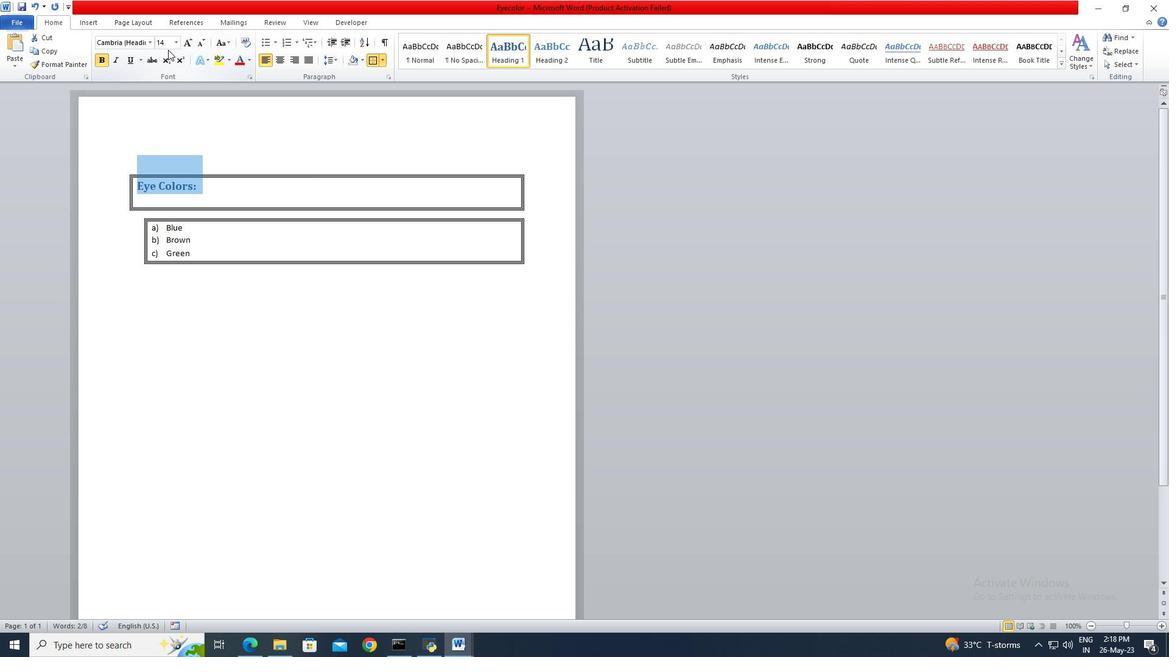 
Action: Mouse pressed left at (167, 46)
Screenshot: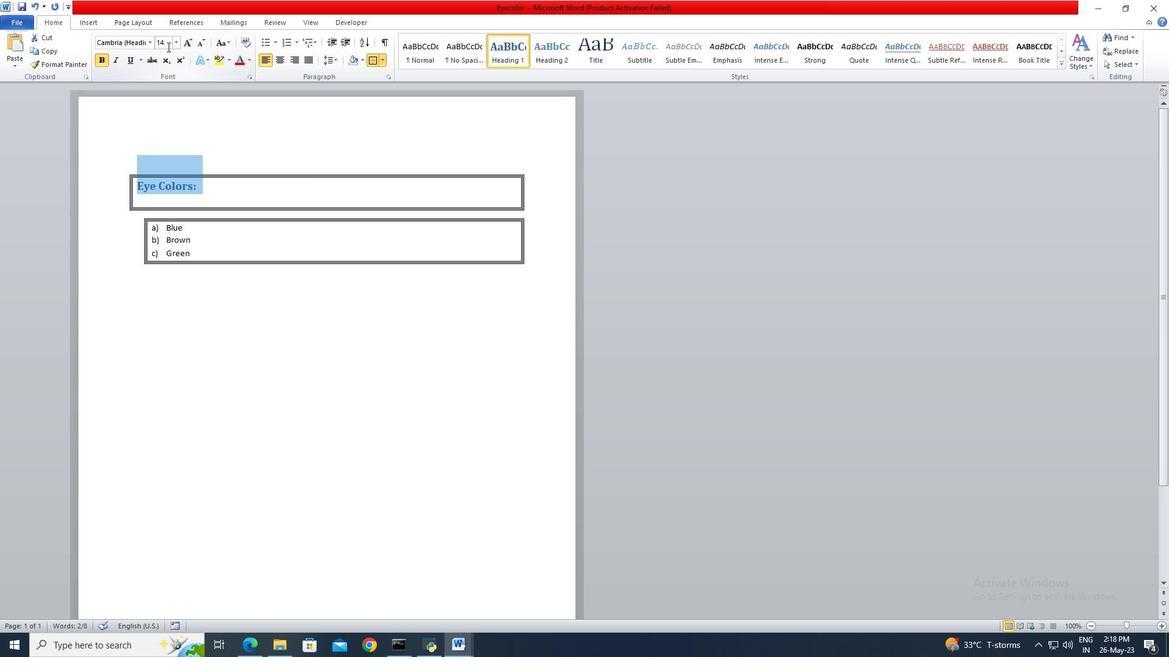 
Action: Key pressed 18<Key.enter>
Screenshot: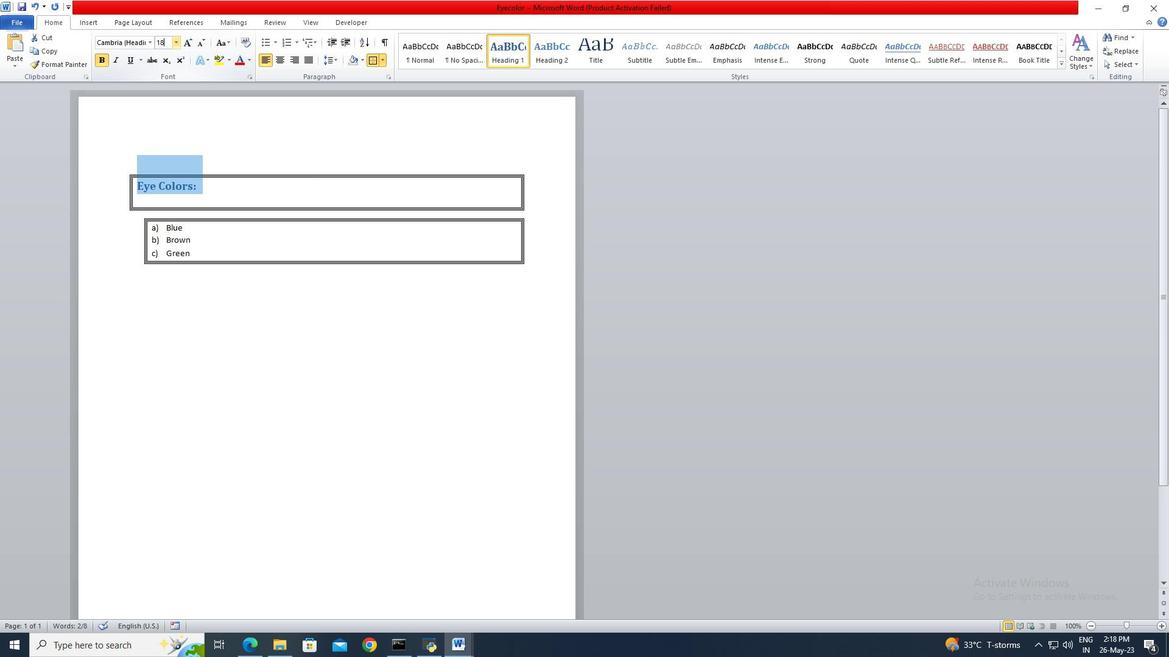 
Action: Mouse moved to (162, 229)
Screenshot: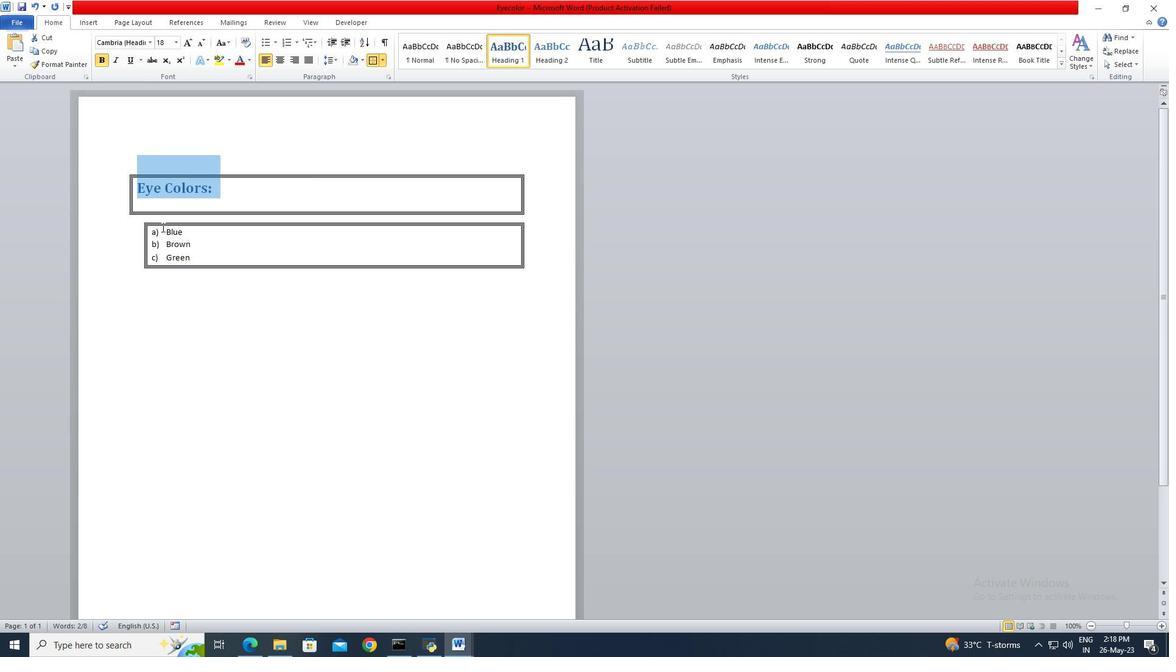 
Action: Mouse pressed left at (162, 229)
Screenshot: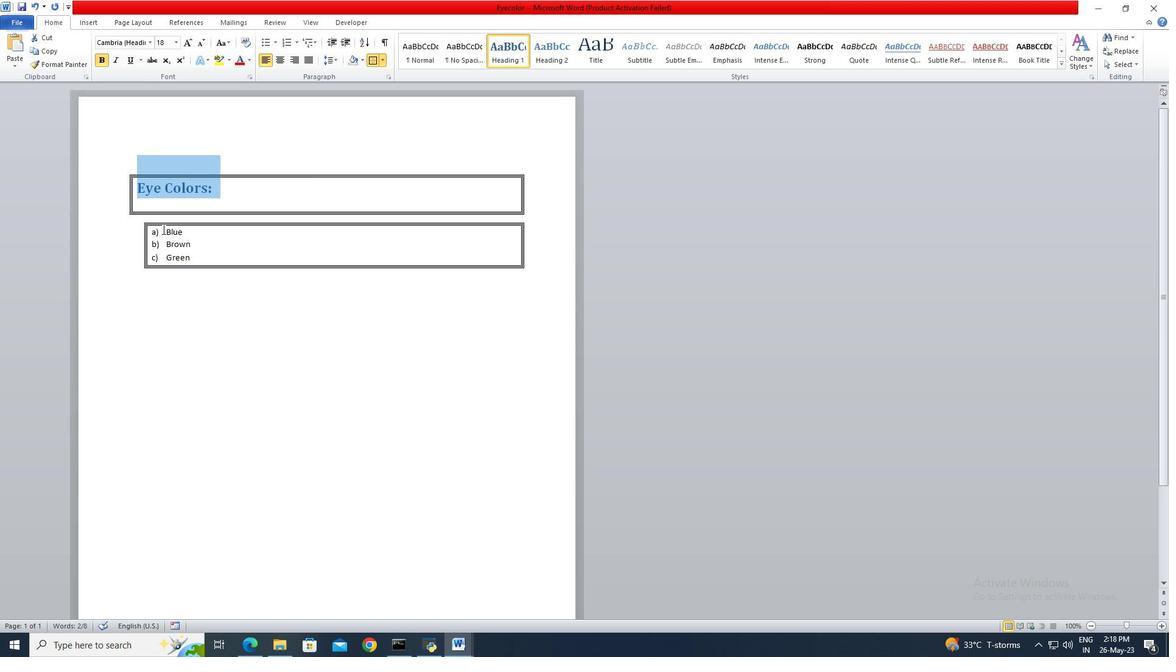 
Action: Mouse moved to (188, 250)
Screenshot: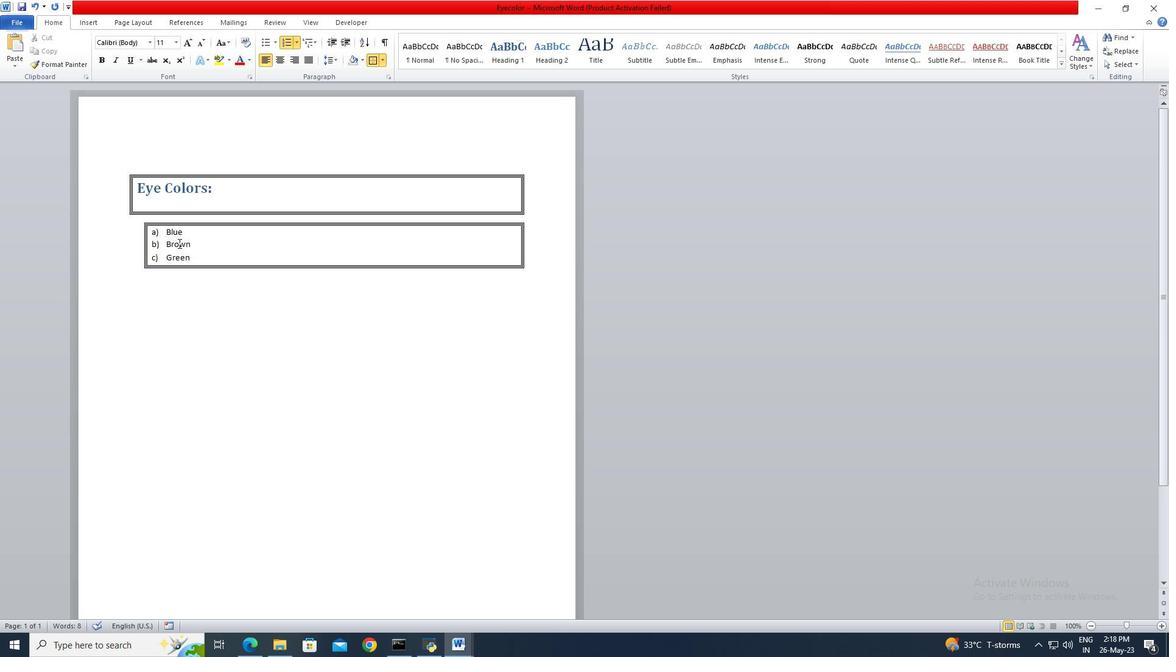 
Action: Key pressed <Key.shift>
Screenshot: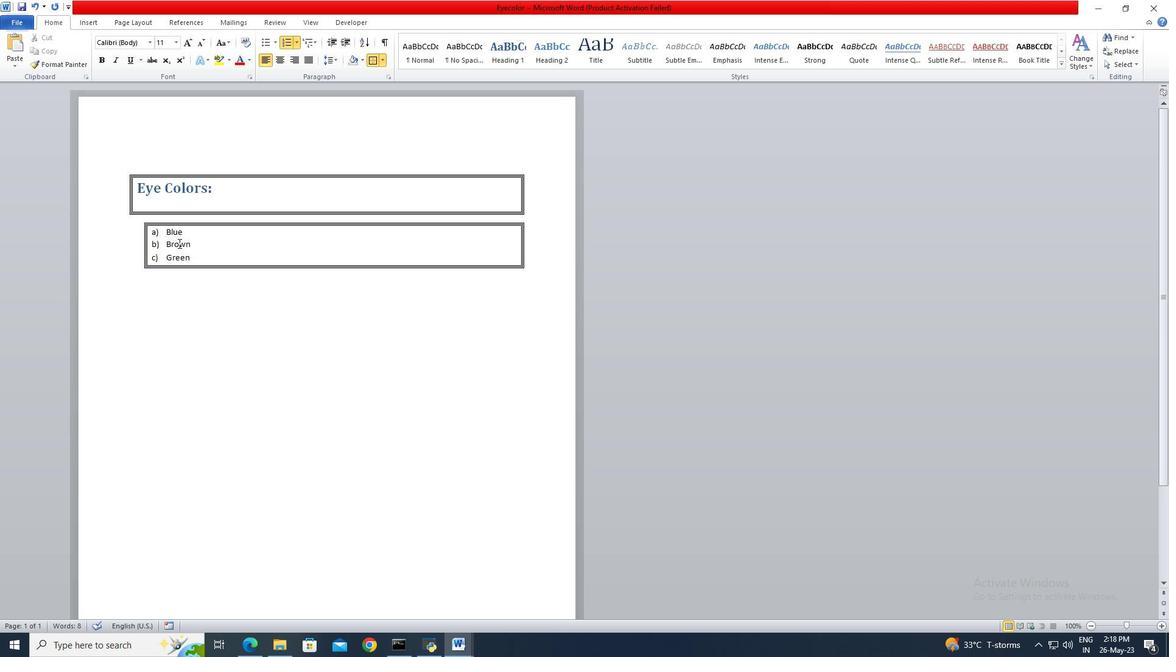 
Action: Mouse moved to (199, 258)
Screenshot: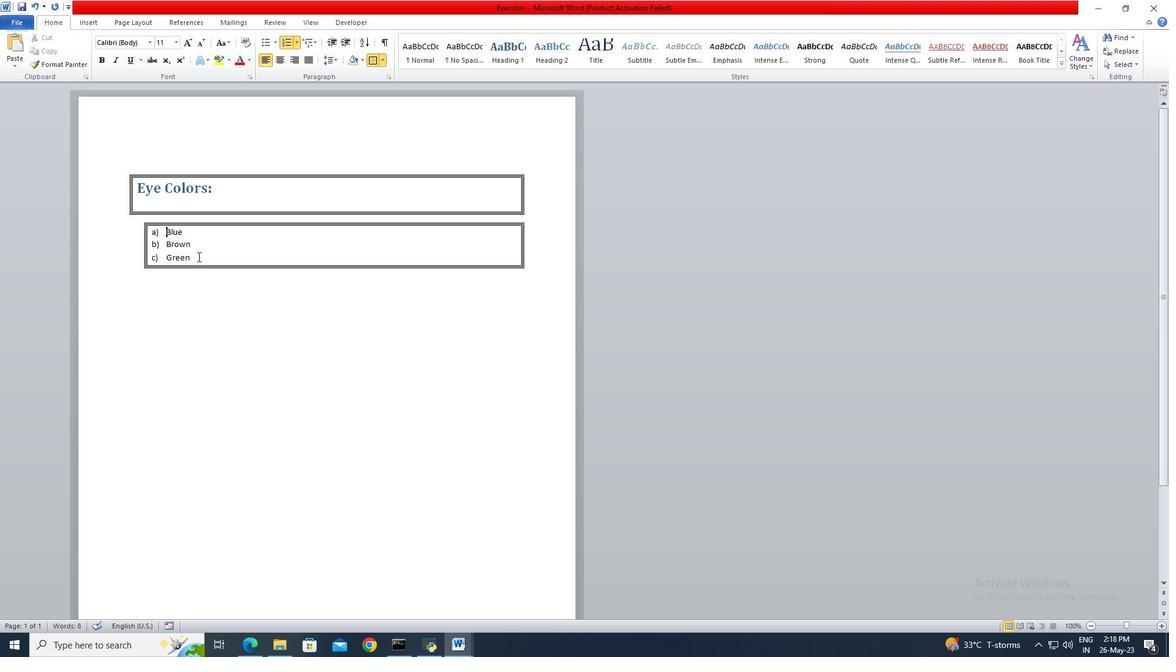 
Action: Key pressed <Key.shift><Key.shift><Key.shift><Key.shift><Key.shift><Key.shift><Key.shift><Key.shift><Key.shift><Key.shift><Key.shift><Key.shift><Key.shift><Key.shift><Key.shift>
Screenshot: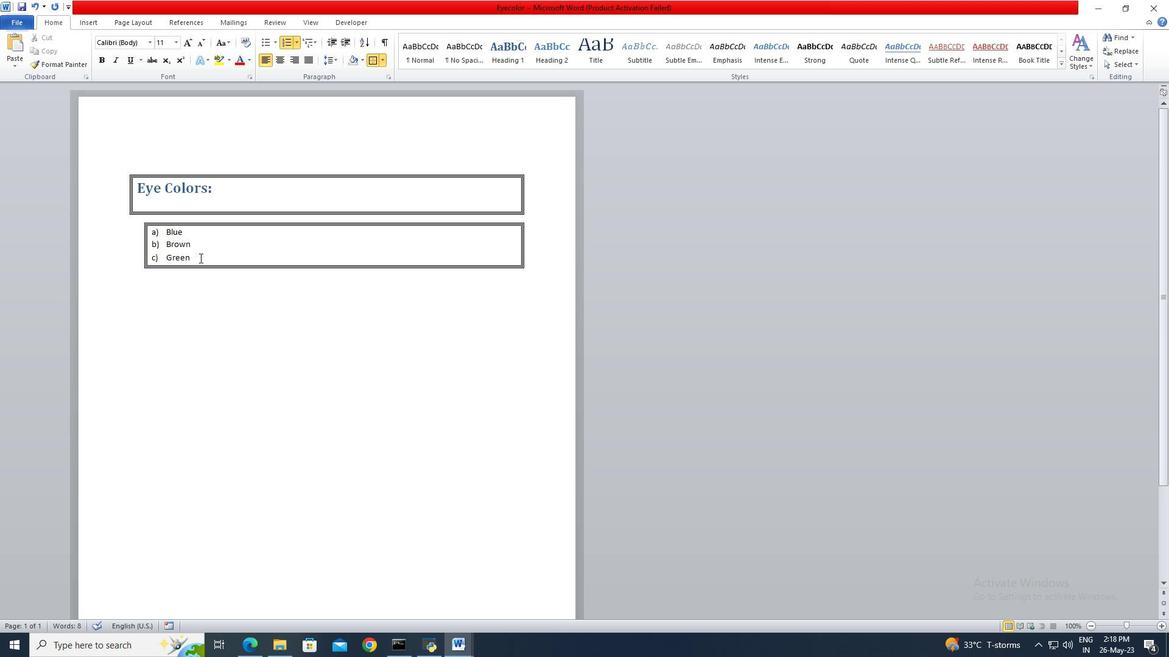
Action: Mouse pressed left at (199, 258)
Screenshot: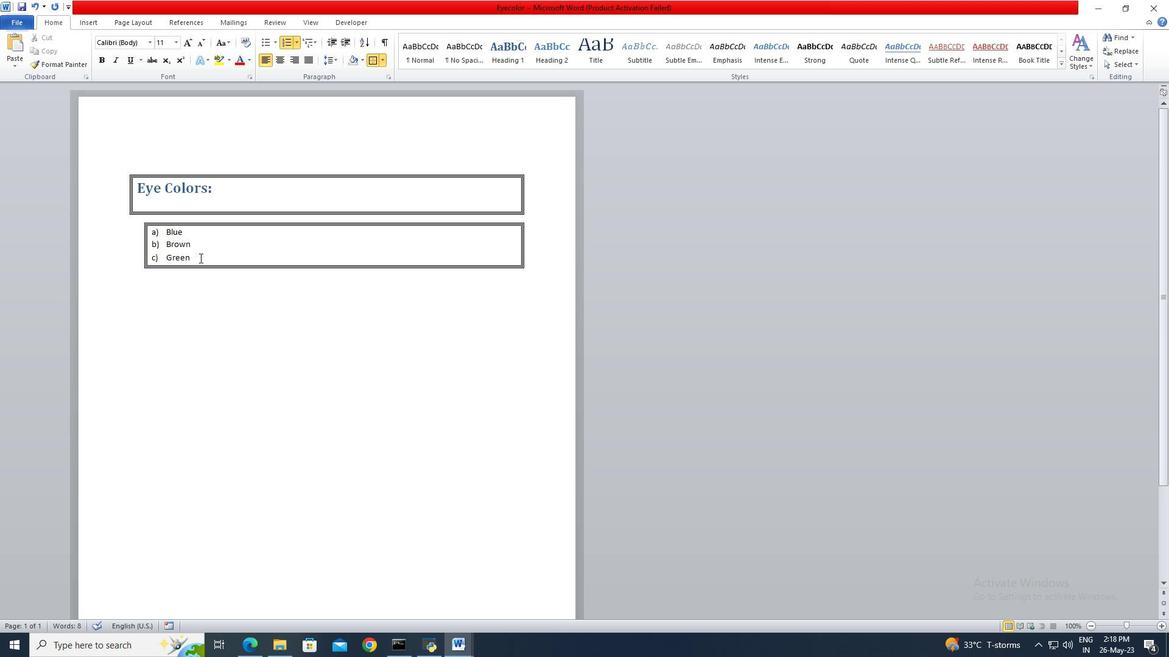 
Action: Key pressed <Key.shift><Key.shift><Key.shift><Key.shift>
Screenshot: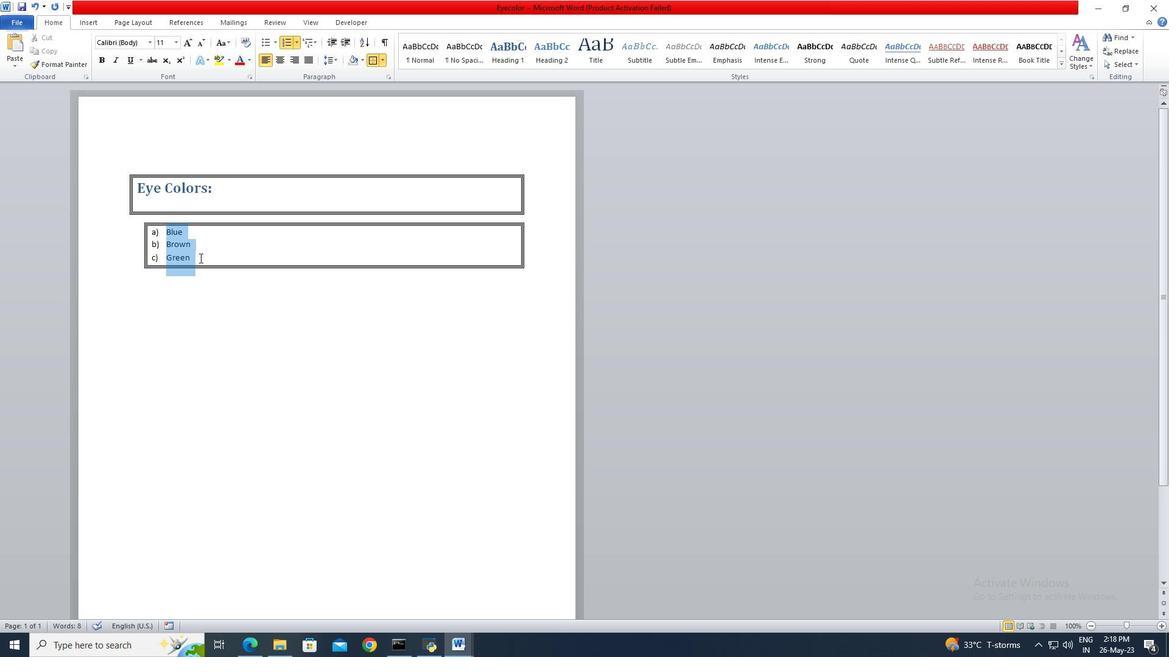 
Action: Mouse moved to (167, 45)
Screenshot: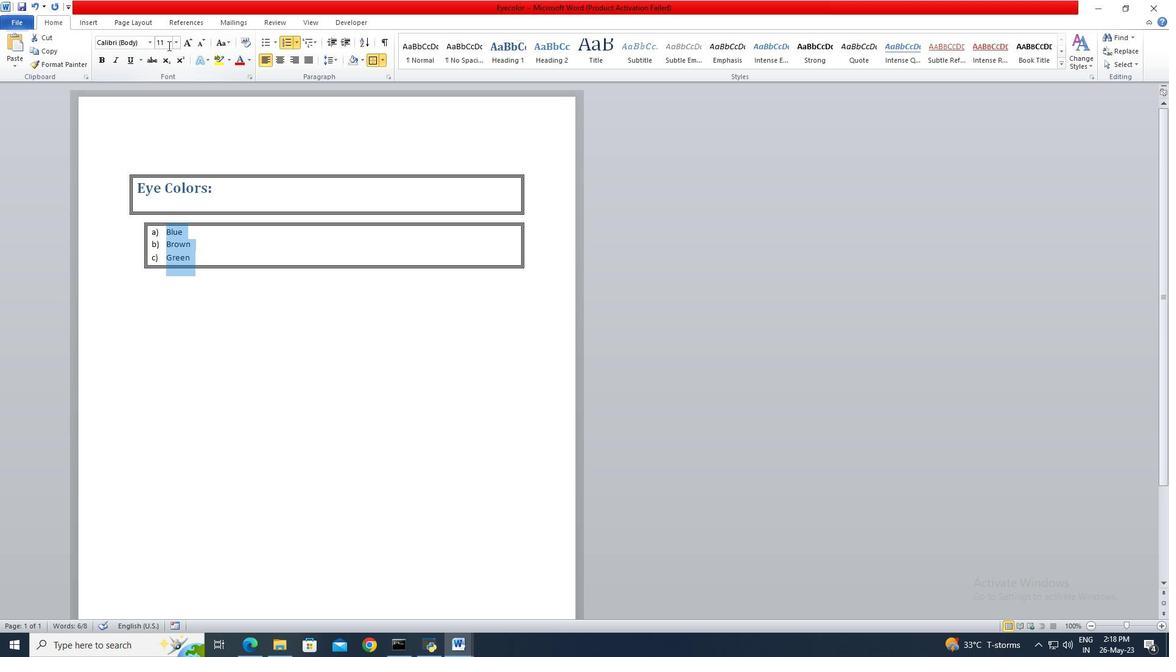 
Action: Mouse pressed left at (167, 45)
Screenshot: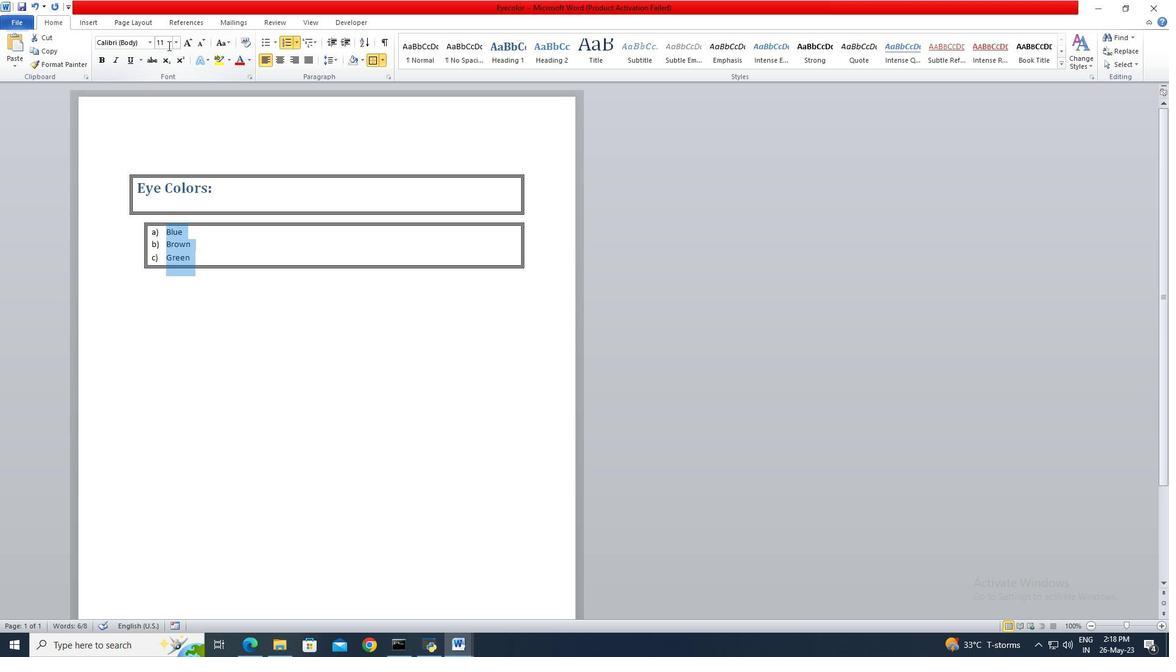 
Action: Key pressed 18<Key.enter>
Screenshot: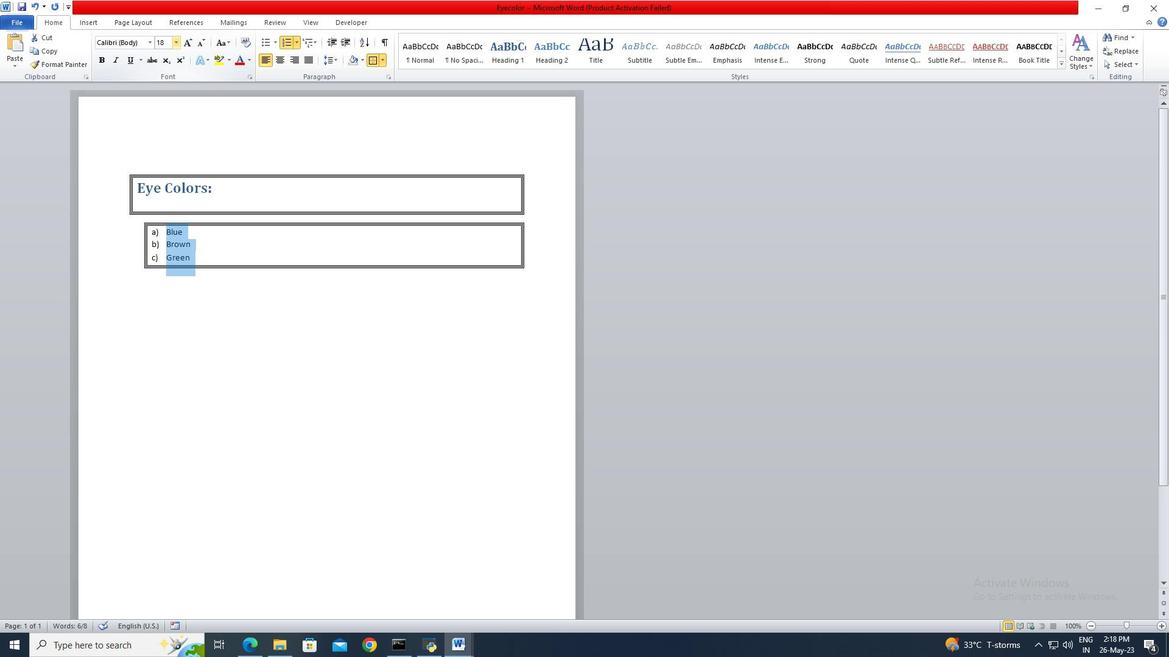 
Action: Mouse moved to (219, 186)
Screenshot: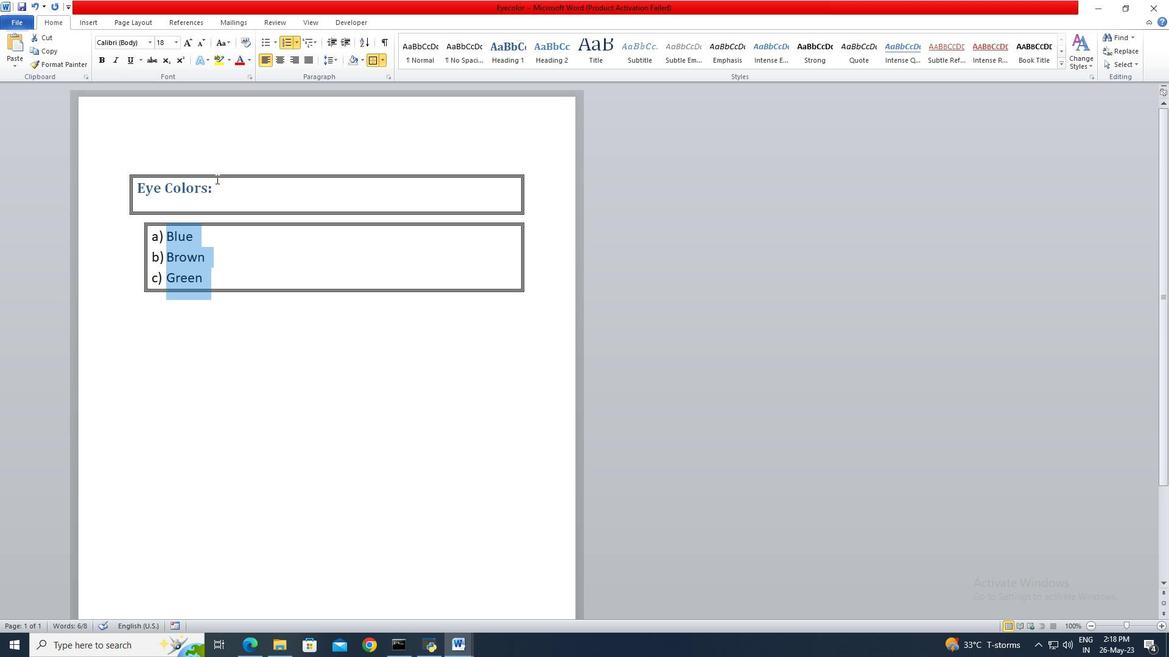 
Action: Mouse pressed left at (219, 186)
Screenshot: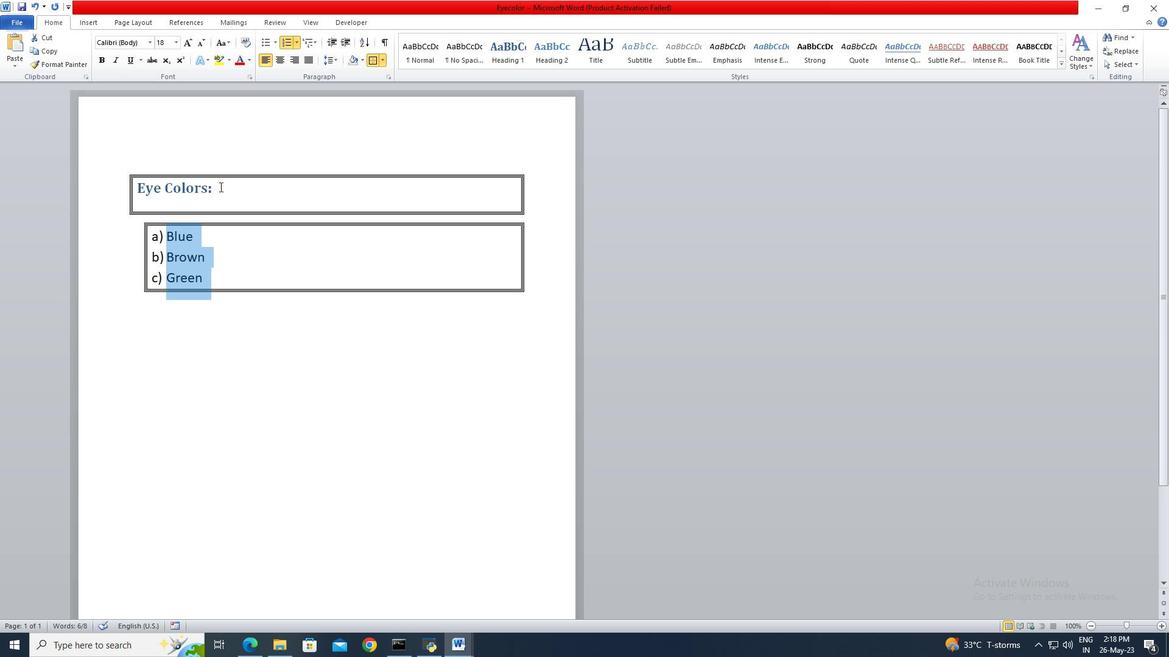 
Action: Mouse moved to (220, 186)
Screenshot: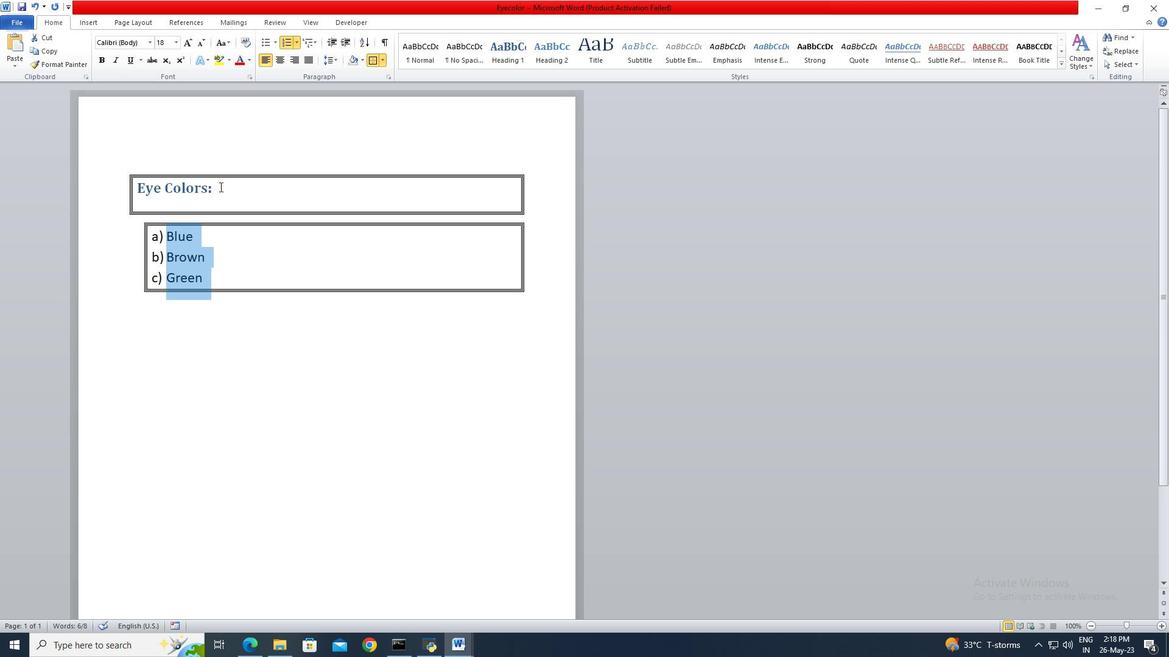 
